 Task: Find connections with filter location Kolhāpur with filter topic #goalswith filter profile language English with filter current company RevFin with filter school West Bengal jobs and careers with filter industry Wellness and Fitness Services with filter service category Audio Engineering with filter keywords title Overseer
Action: Mouse moved to (335, 228)
Screenshot: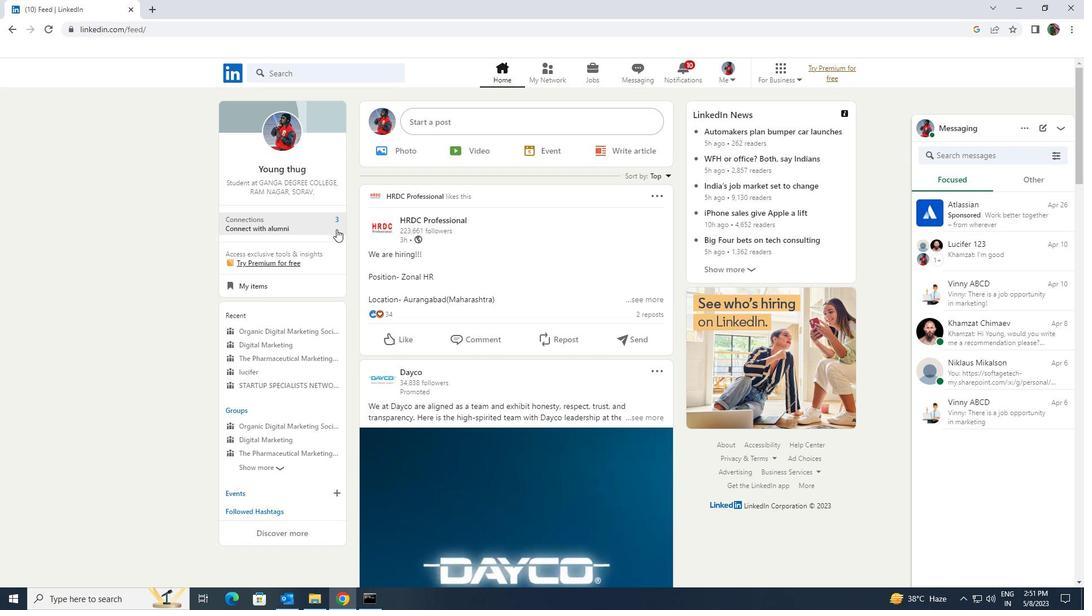 
Action: Mouse pressed left at (335, 228)
Screenshot: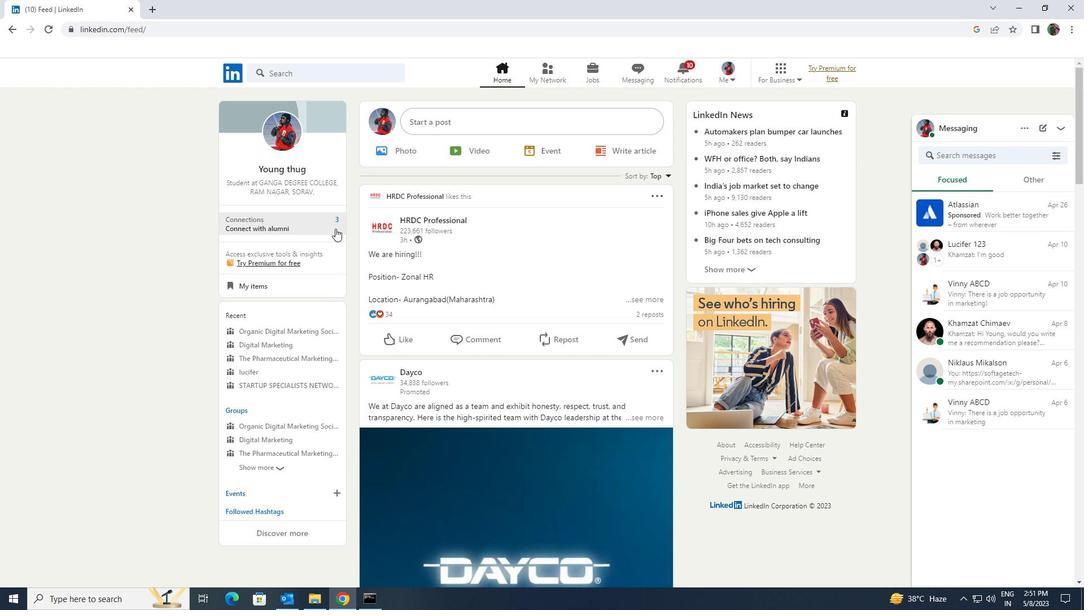 
Action: Mouse moved to (322, 139)
Screenshot: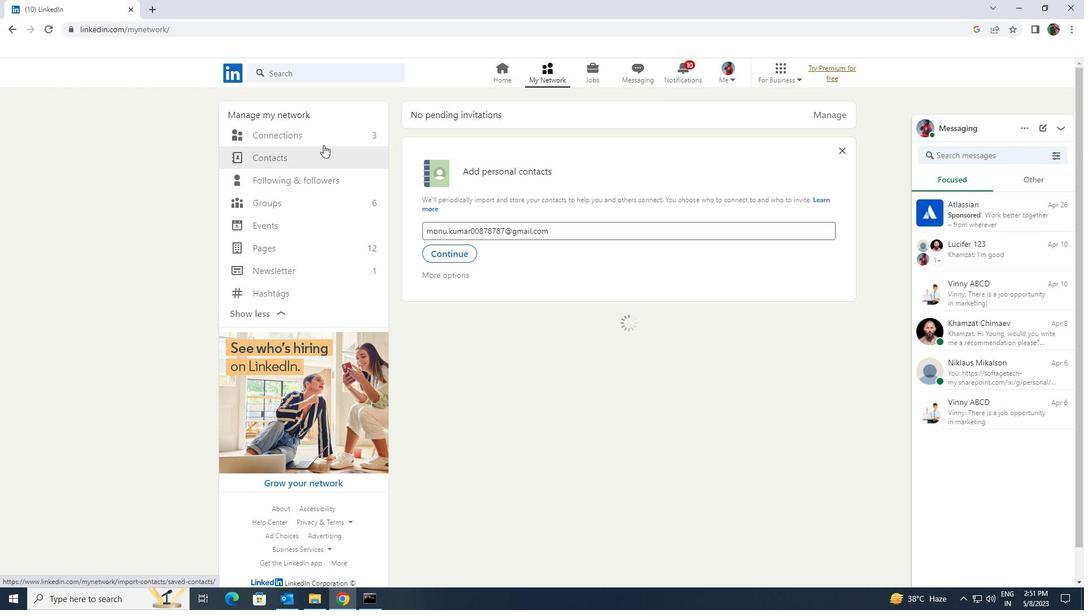 
Action: Mouse pressed left at (322, 139)
Screenshot: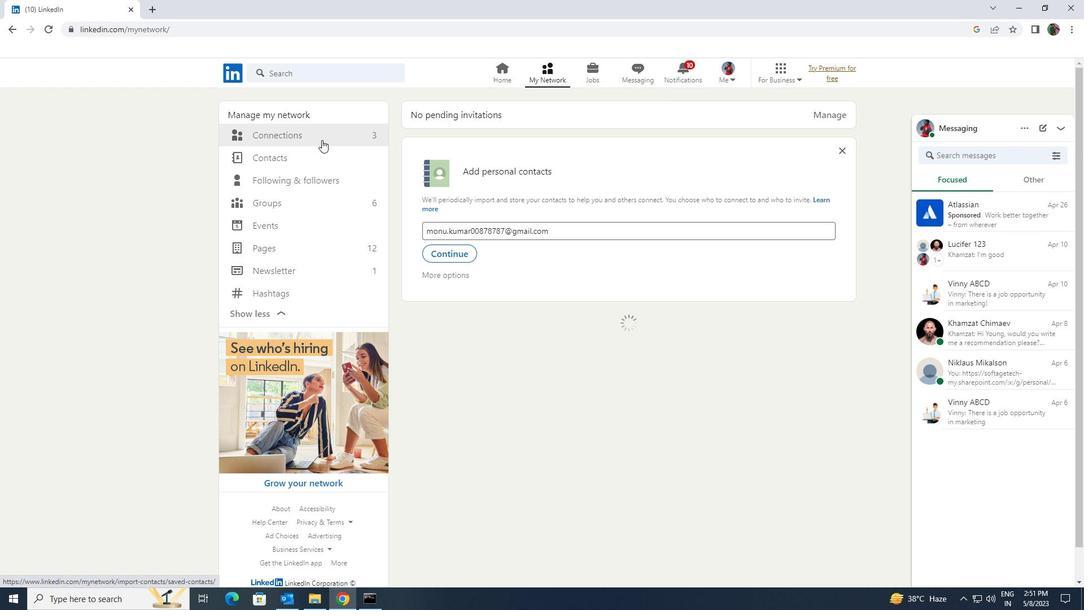 
Action: Mouse moved to (610, 138)
Screenshot: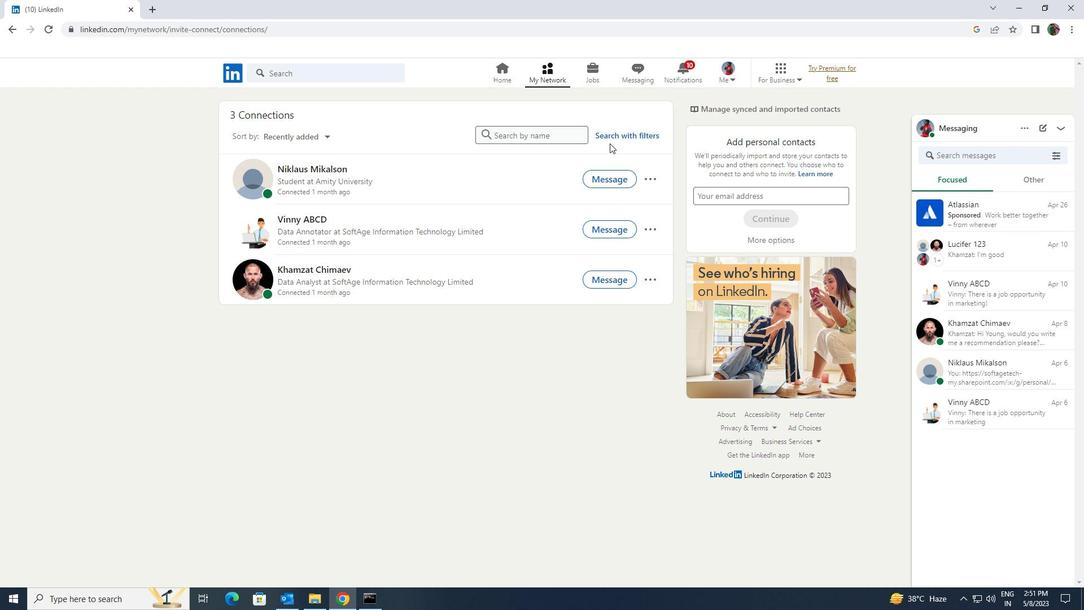 
Action: Mouse pressed left at (610, 138)
Screenshot: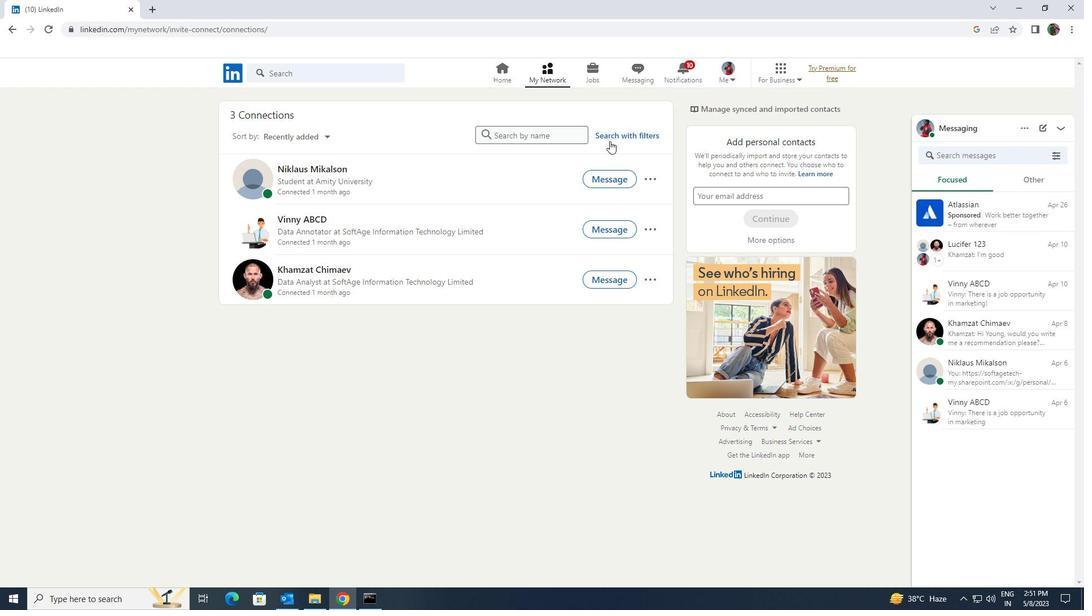 
Action: Mouse moved to (575, 107)
Screenshot: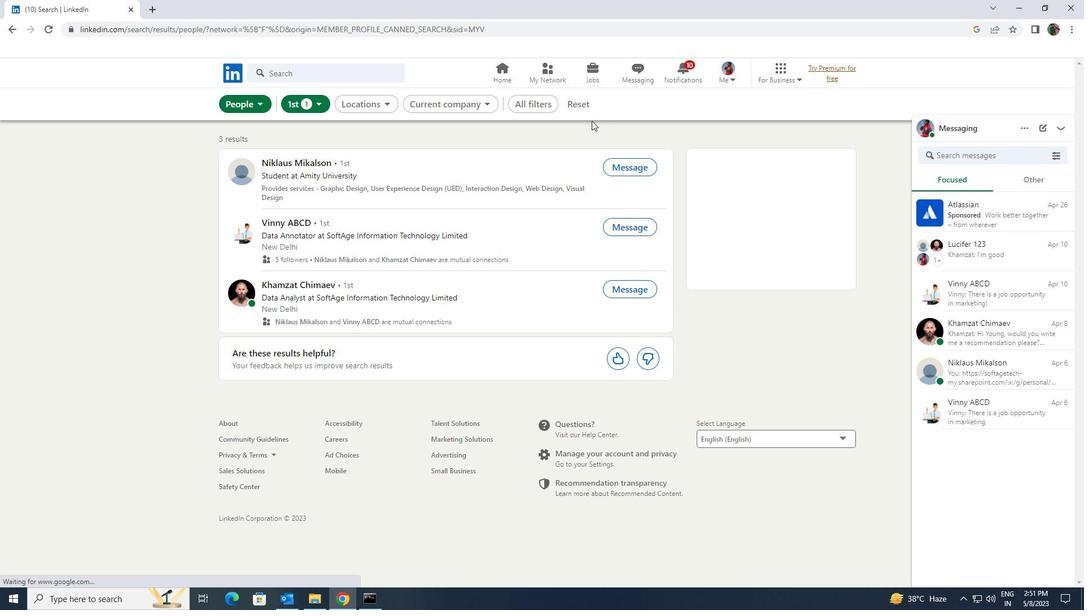 
Action: Mouse pressed left at (575, 107)
Screenshot: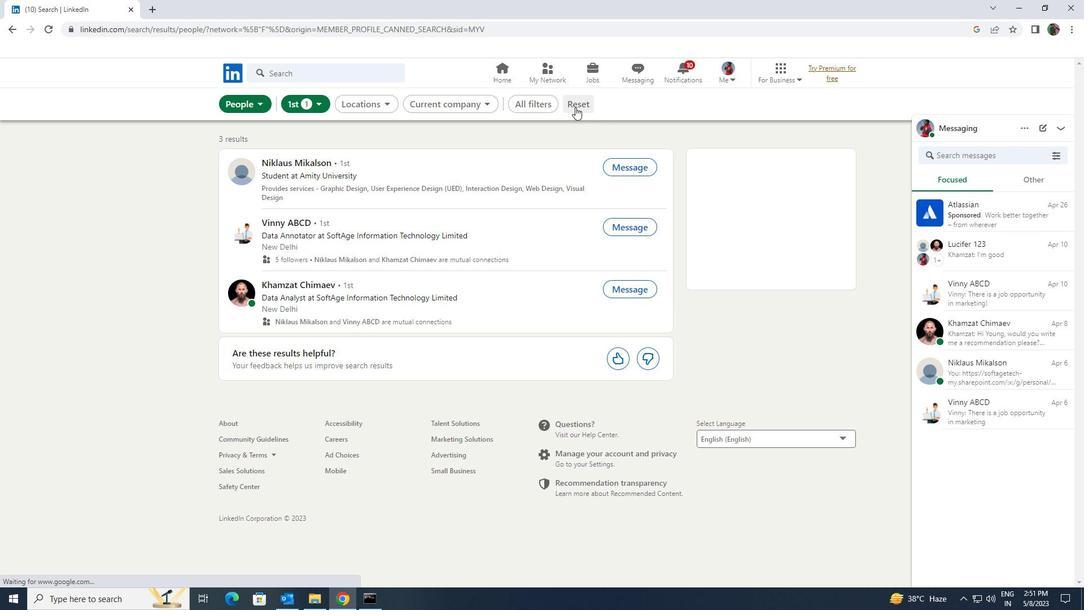 
Action: Mouse moved to (558, 106)
Screenshot: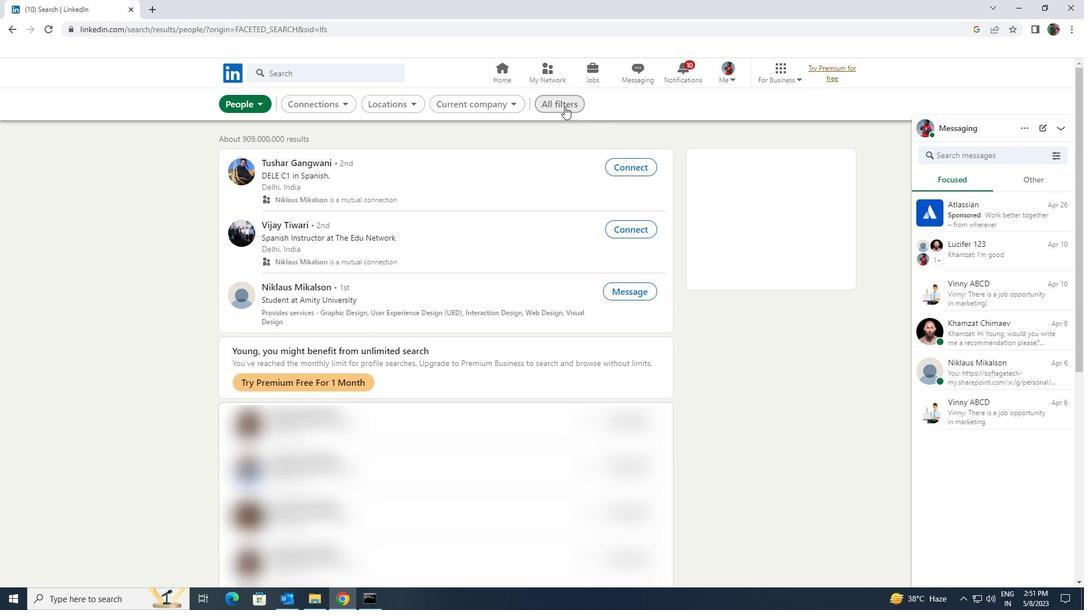 
Action: Mouse pressed left at (558, 106)
Screenshot: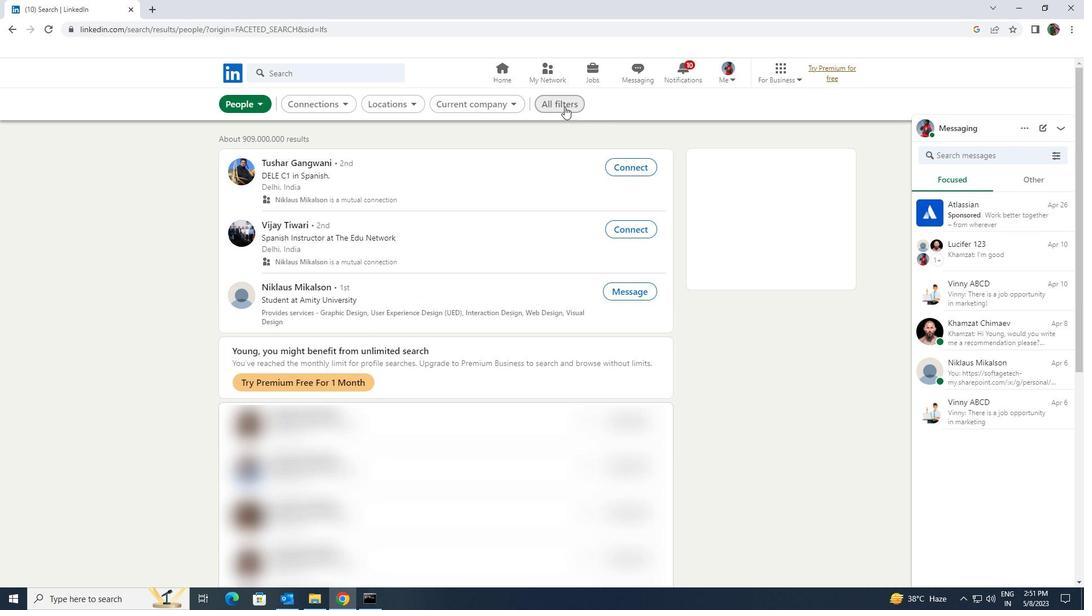 
Action: Mouse moved to (950, 444)
Screenshot: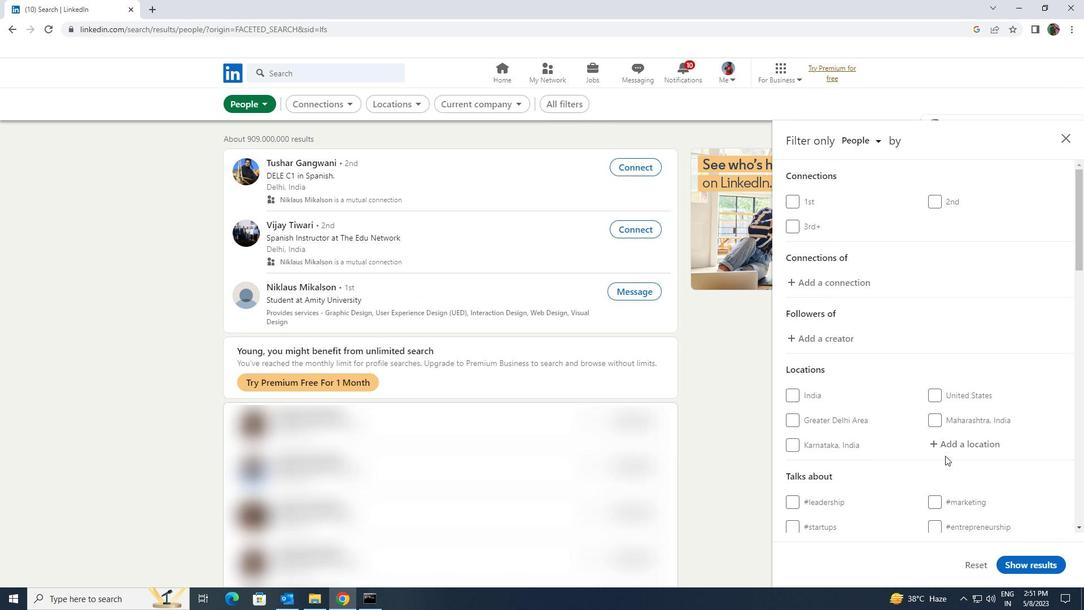 
Action: Mouse pressed left at (950, 444)
Screenshot: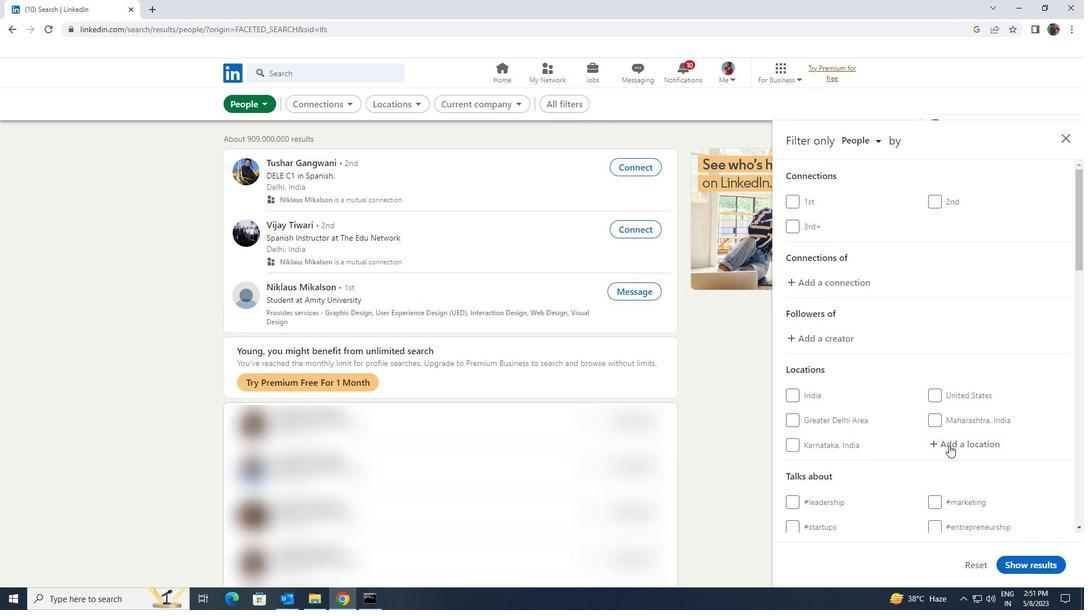 
Action: Key pressed <Key.shift>KOLHA
Screenshot: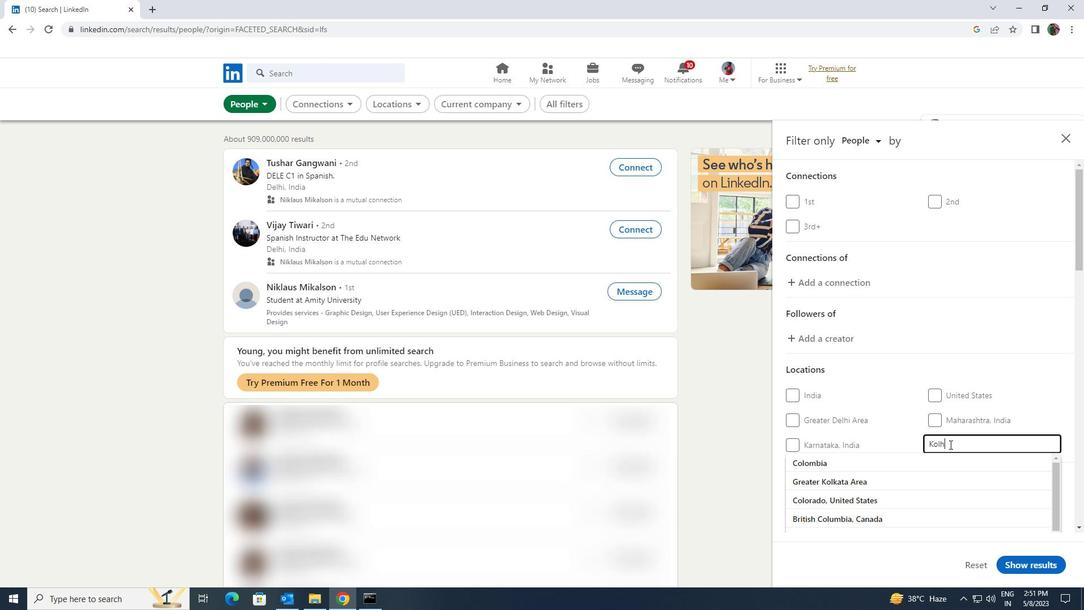 
Action: Mouse moved to (950, 462)
Screenshot: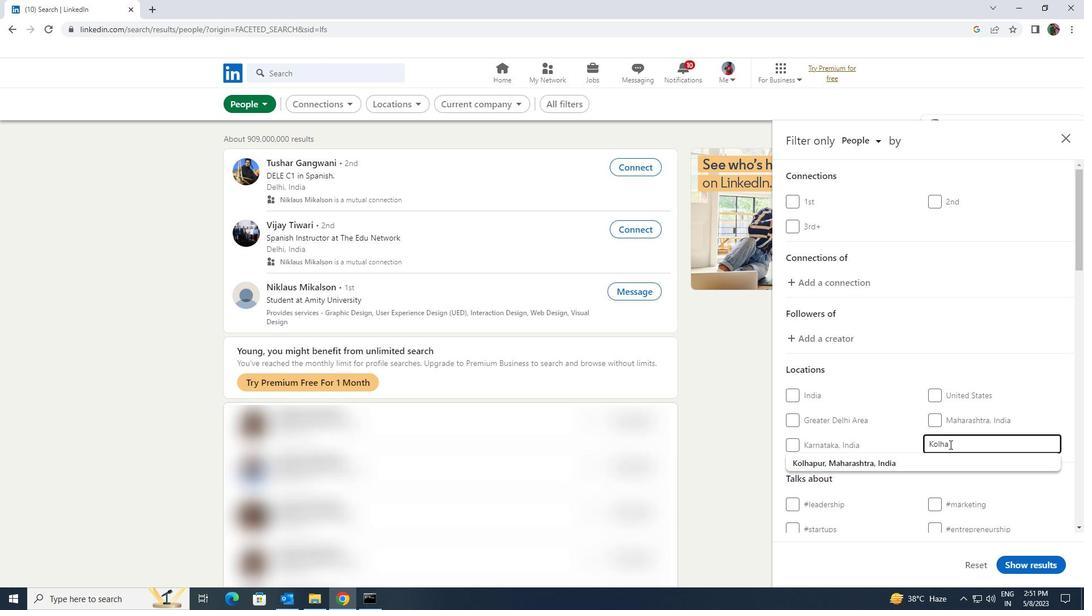 
Action: Mouse pressed left at (950, 462)
Screenshot: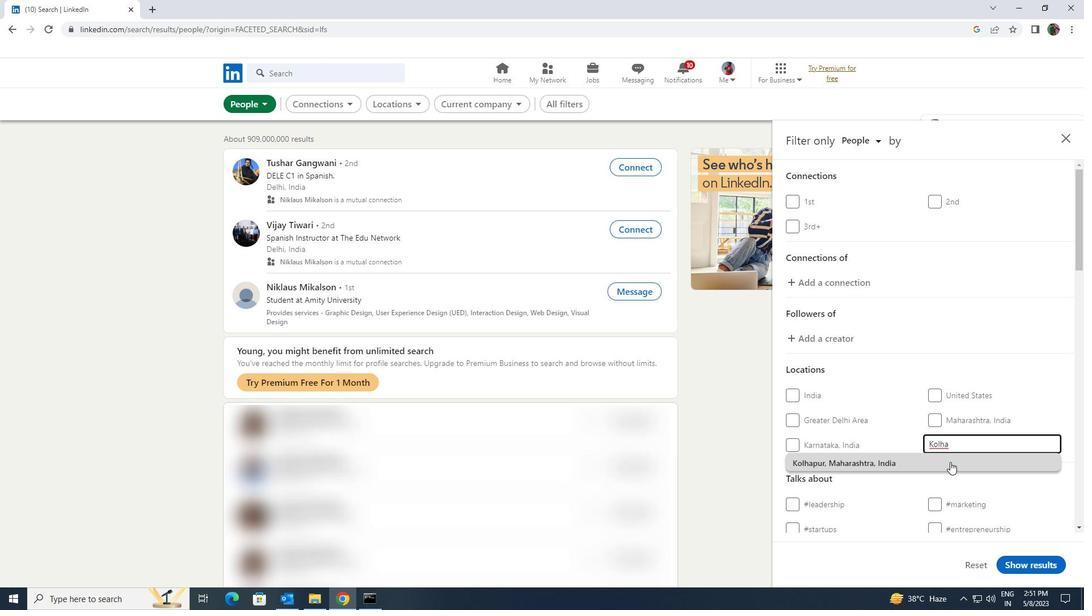 
Action: Mouse scrolled (950, 461) with delta (0, 0)
Screenshot: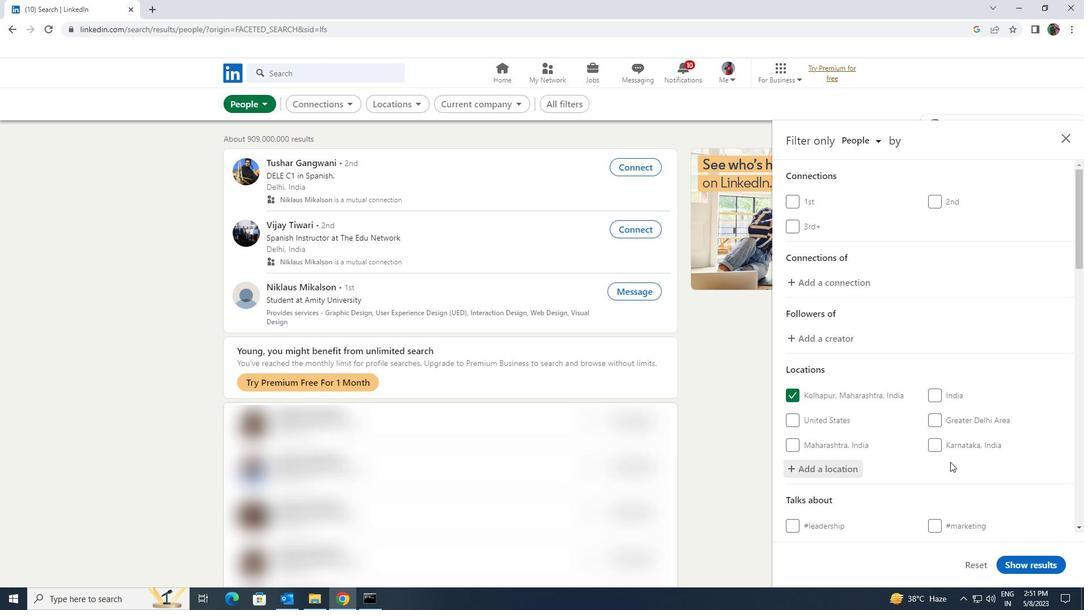 
Action: Mouse scrolled (950, 461) with delta (0, 0)
Screenshot: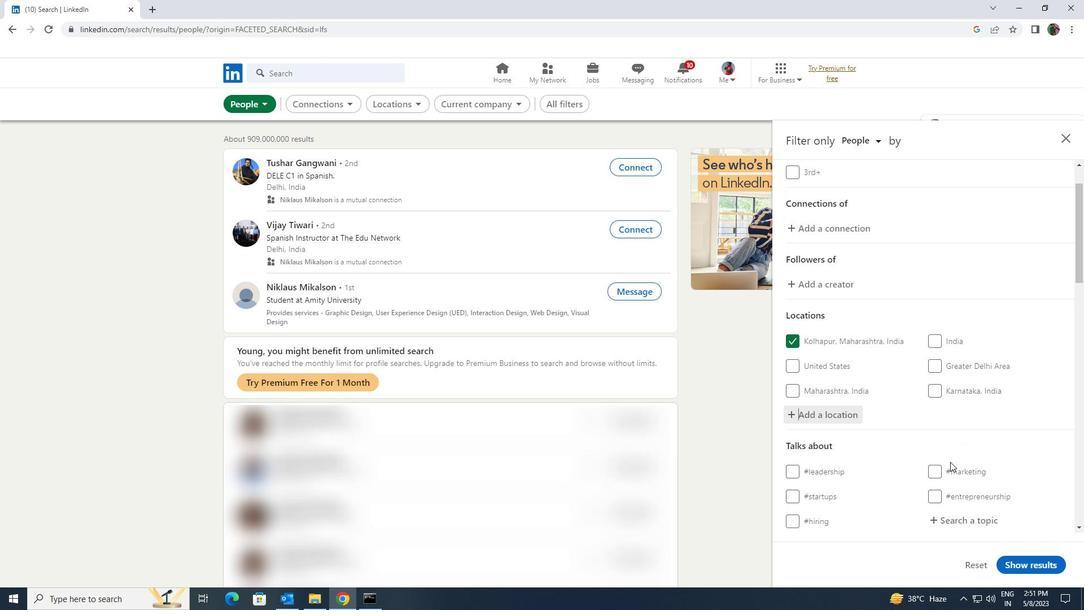 
Action: Mouse pressed left at (950, 462)
Screenshot: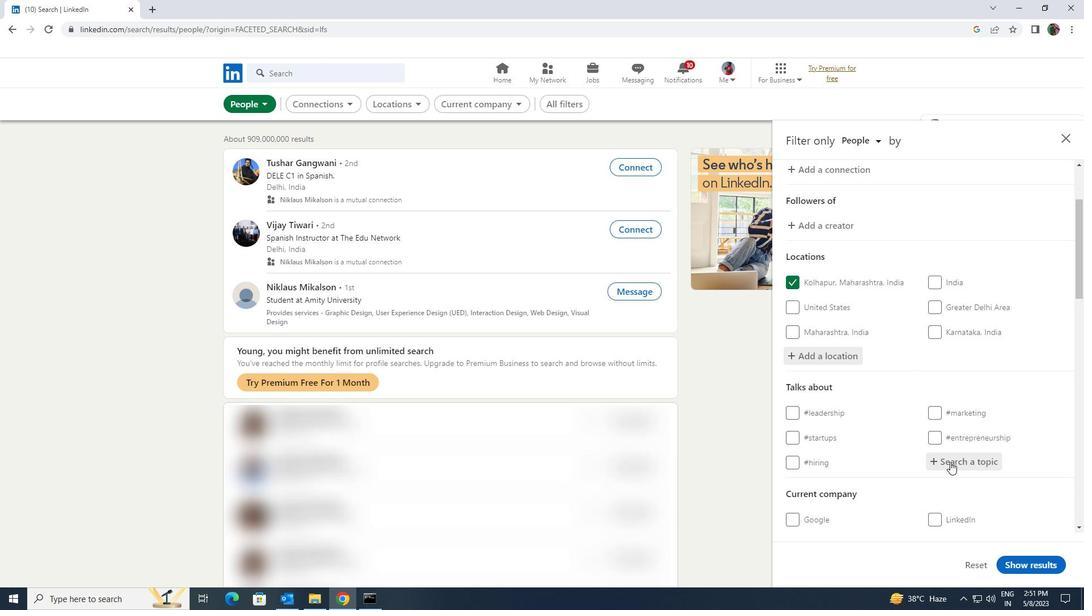 
Action: Key pressed <Key.shift>GOALS
Screenshot: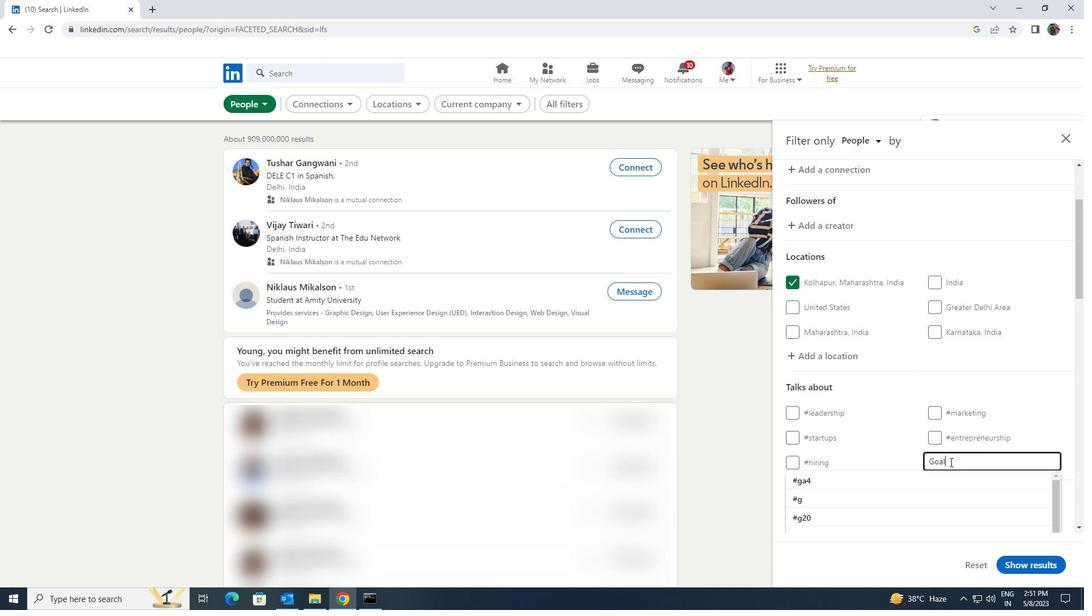 
Action: Mouse moved to (949, 474)
Screenshot: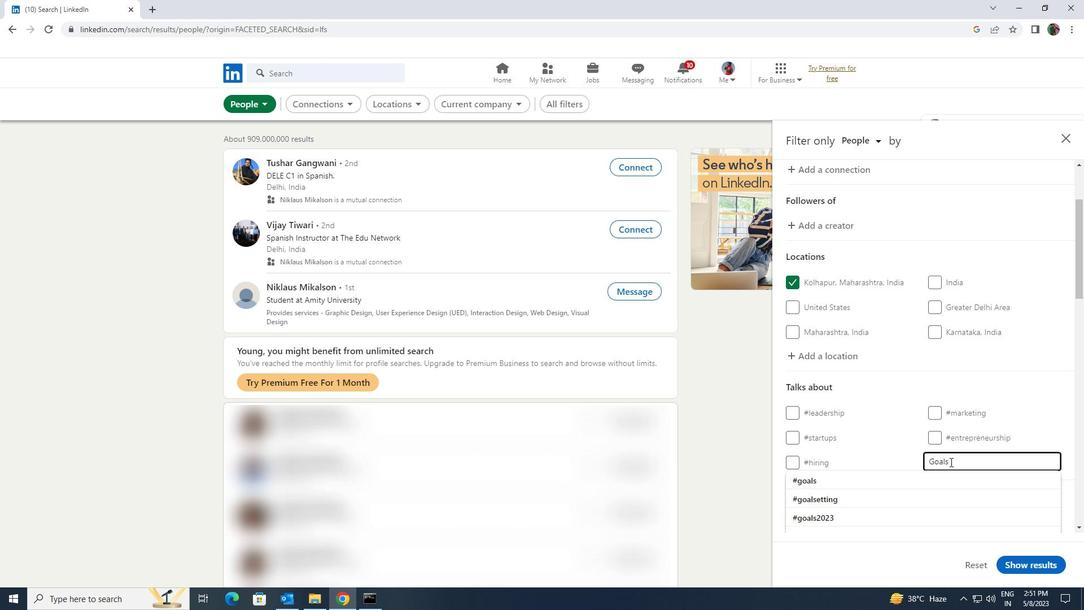 
Action: Mouse pressed left at (949, 474)
Screenshot: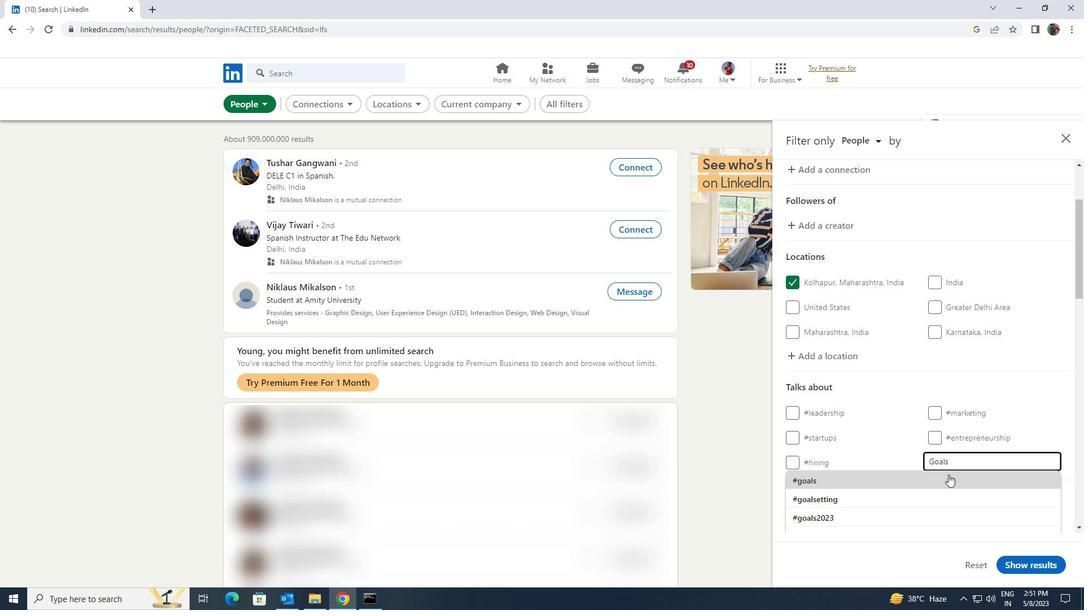 
Action: Mouse scrolled (949, 474) with delta (0, 0)
Screenshot: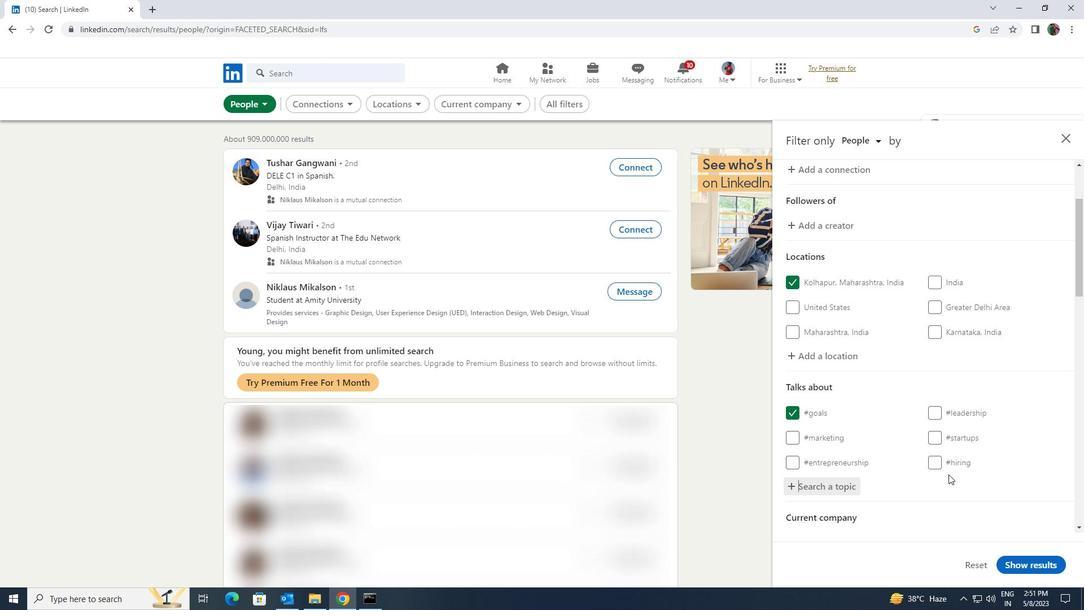 
Action: Mouse scrolled (949, 474) with delta (0, 0)
Screenshot: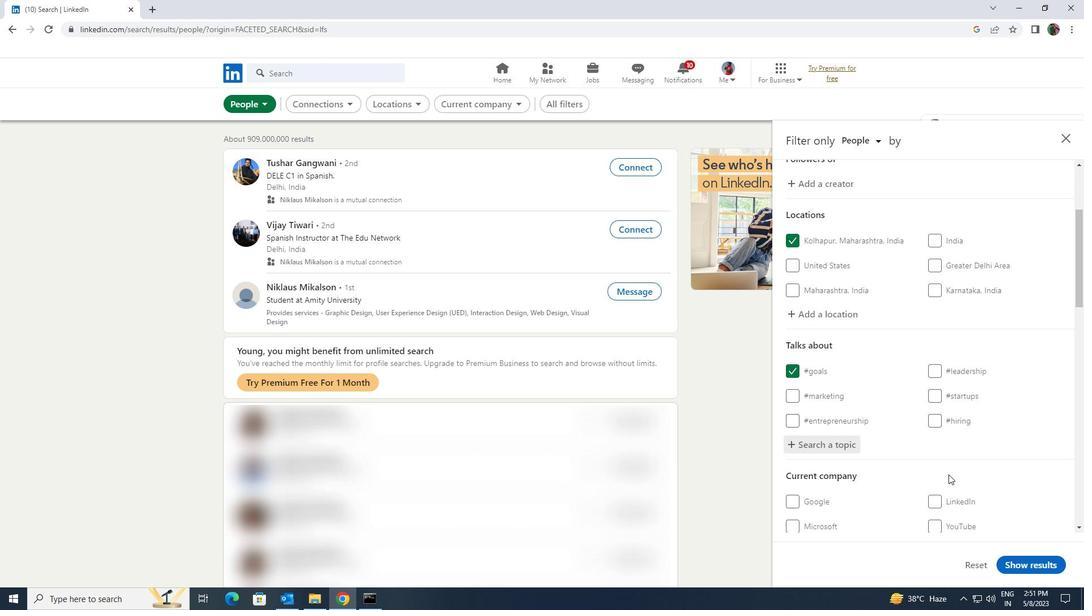 
Action: Mouse scrolled (949, 474) with delta (0, 0)
Screenshot: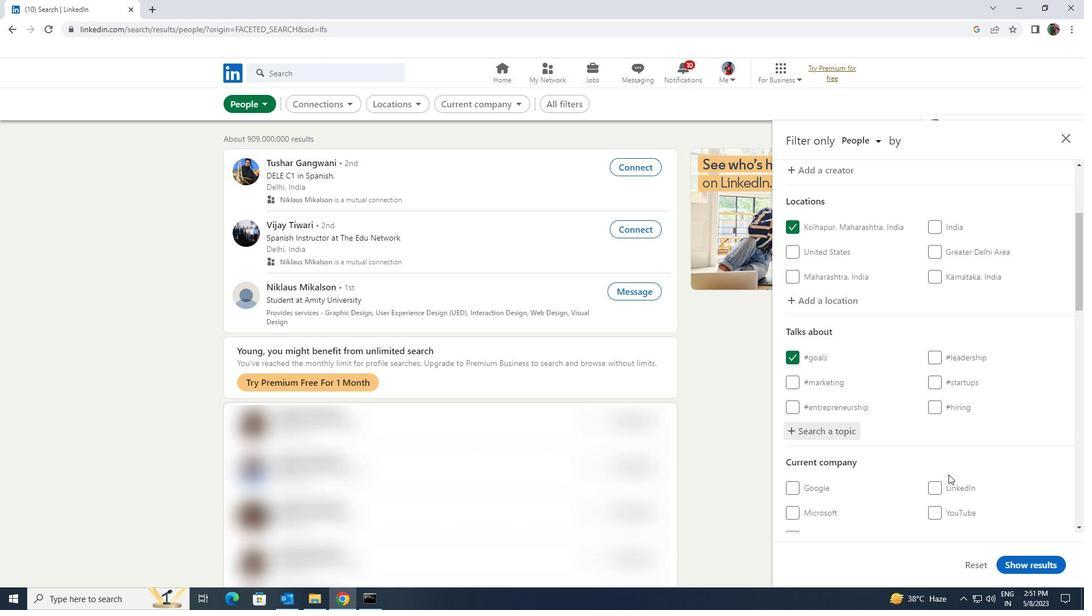
Action: Mouse scrolled (949, 474) with delta (0, 0)
Screenshot: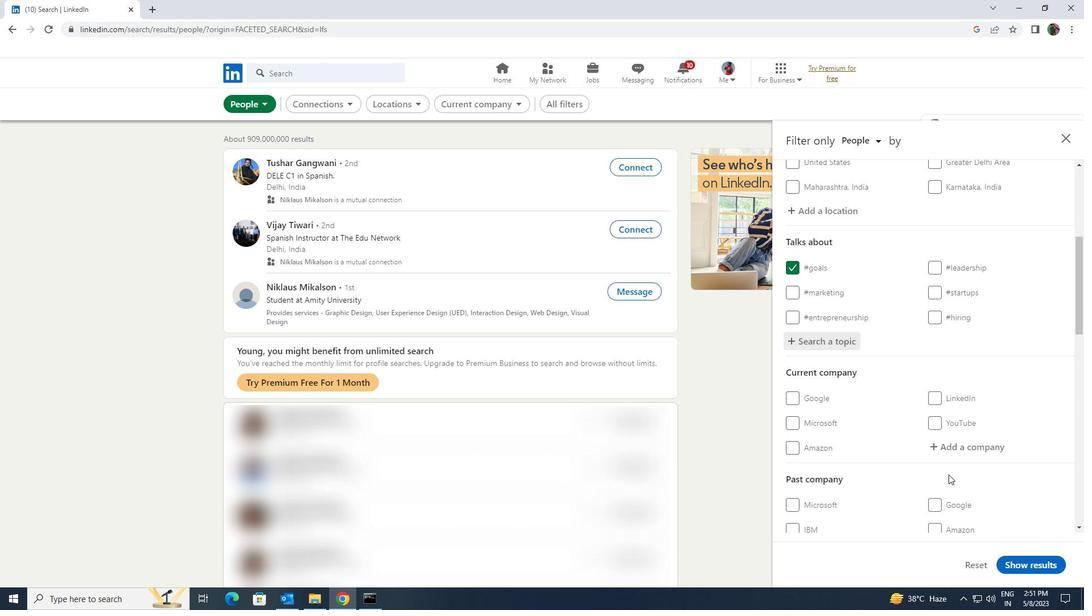 
Action: Mouse scrolled (949, 474) with delta (0, 0)
Screenshot: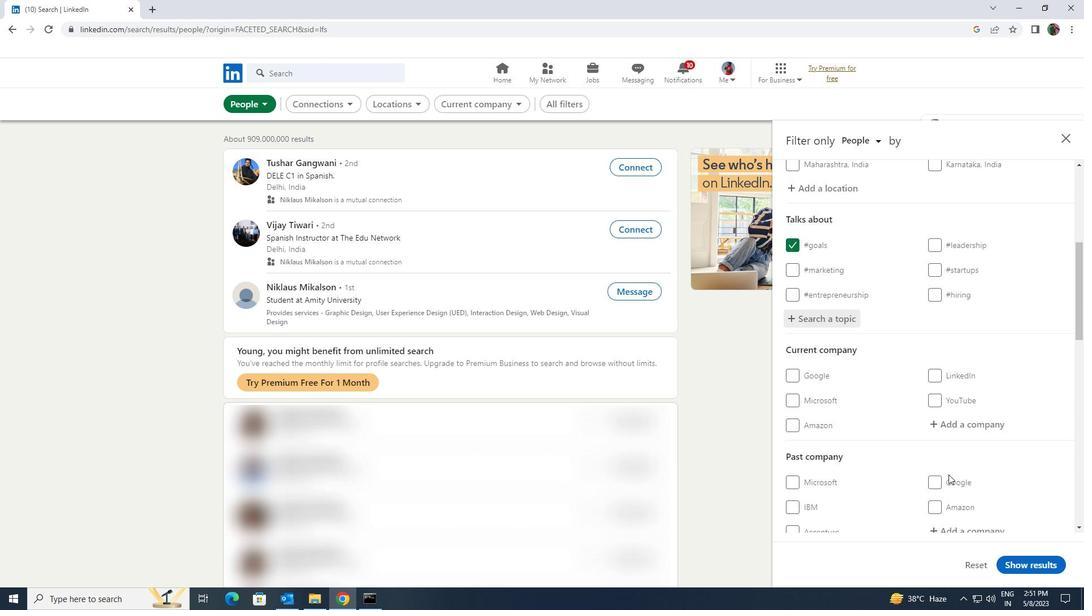 
Action: Mouse scrolled (949, 474) with delta (0, 0)
Screenshot: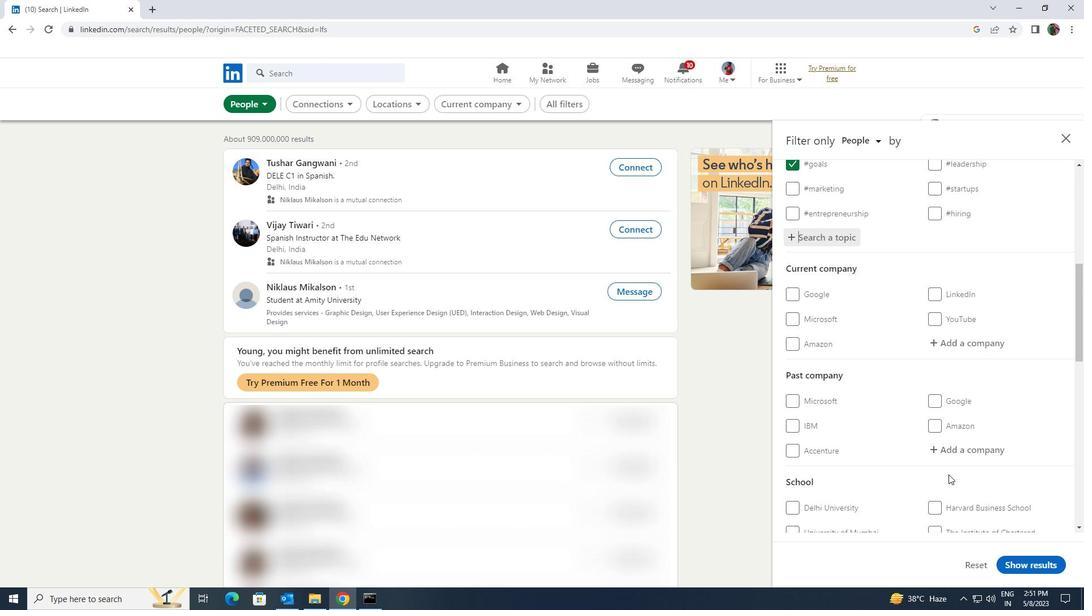
Action: Mouse scrolled (949, 474) with delta (0, 0)
Screenshot: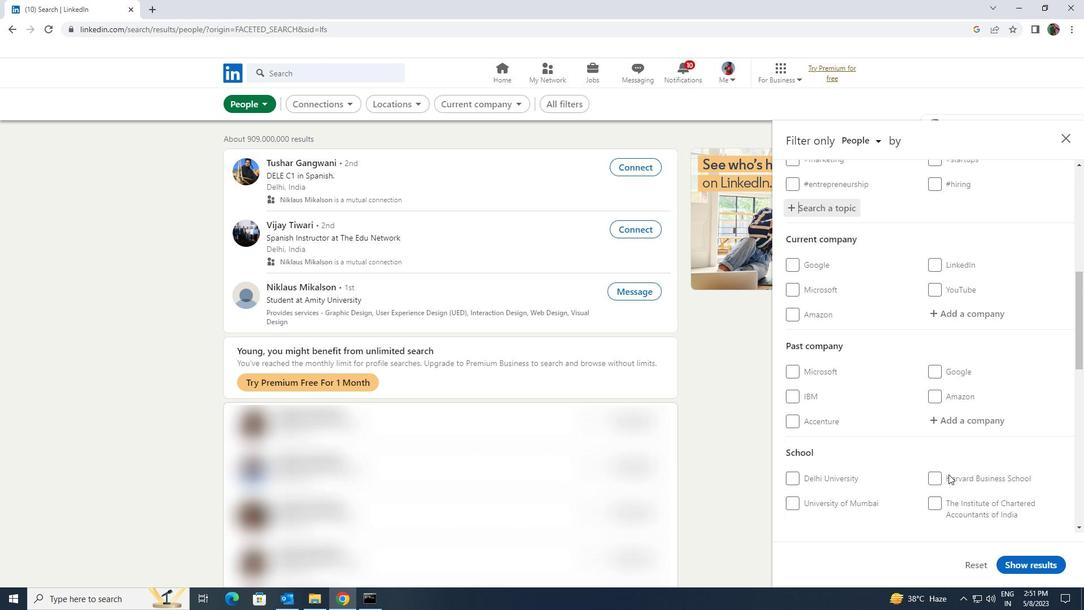 
Action: Mouse scrolled (949, 474) with delta (0, 0)
Screenshot: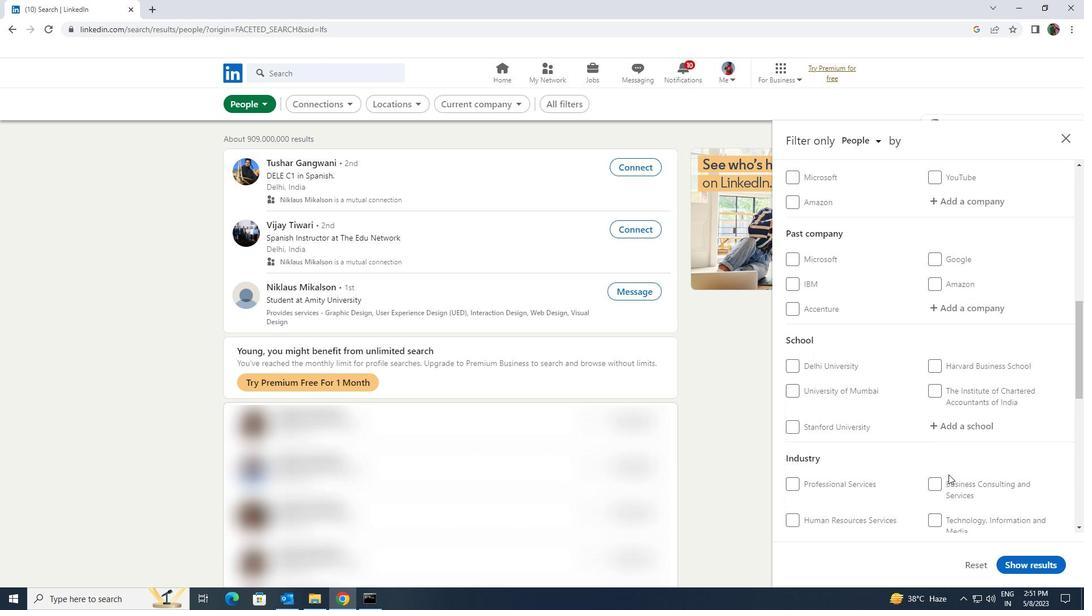 
Action: Mouse scrolled (949, 474) with delta (0, 0)
Screenshot: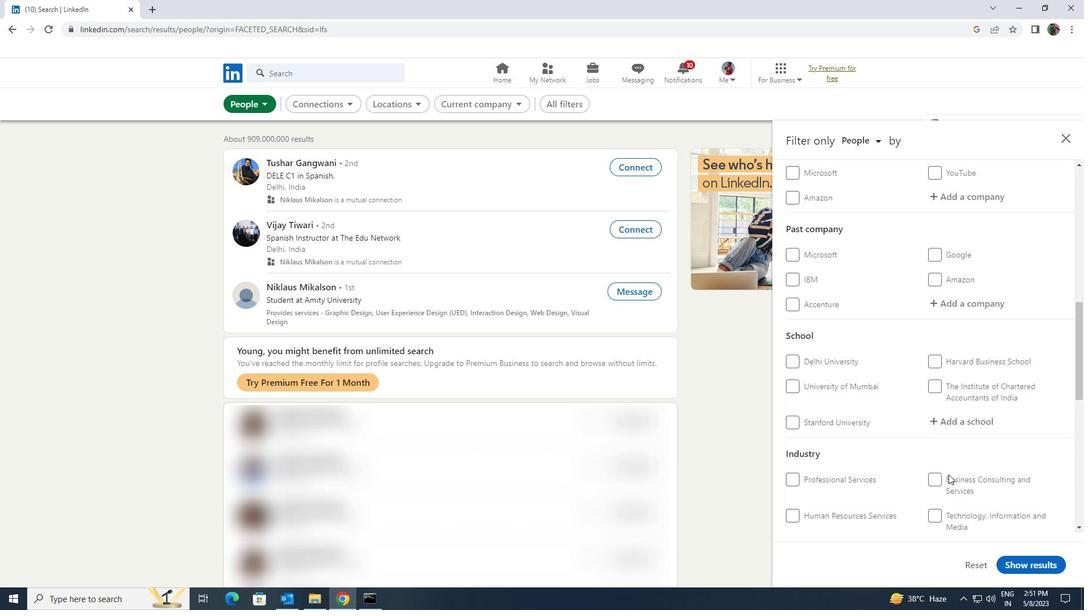 
Action: Mouse scrolled (949, 474) with delta (0, 0)
Screenshot: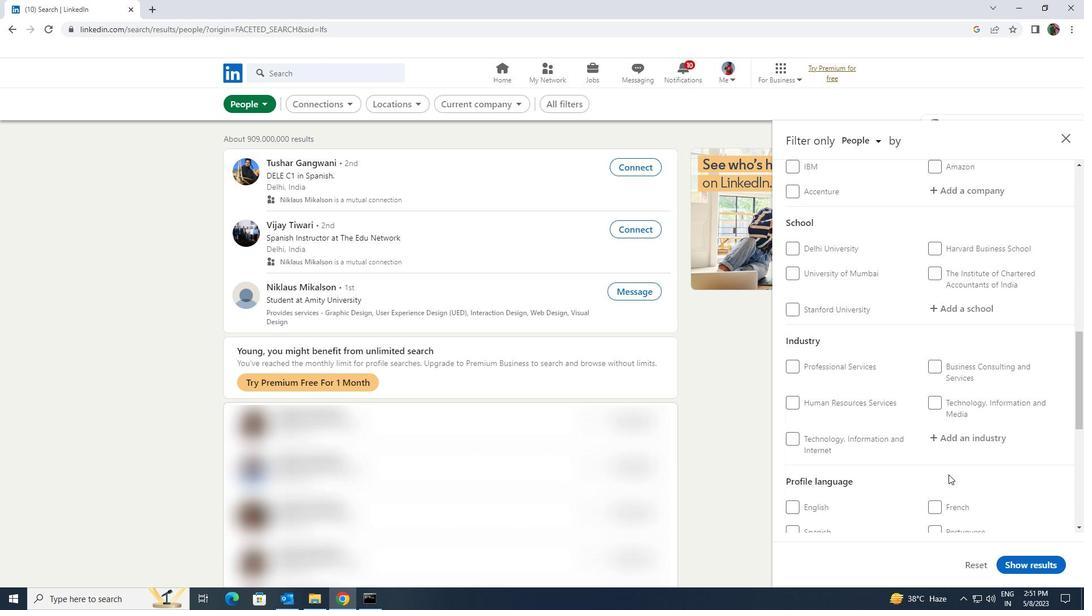 
Action: Mouse moved to (798, 451)
Screenshot: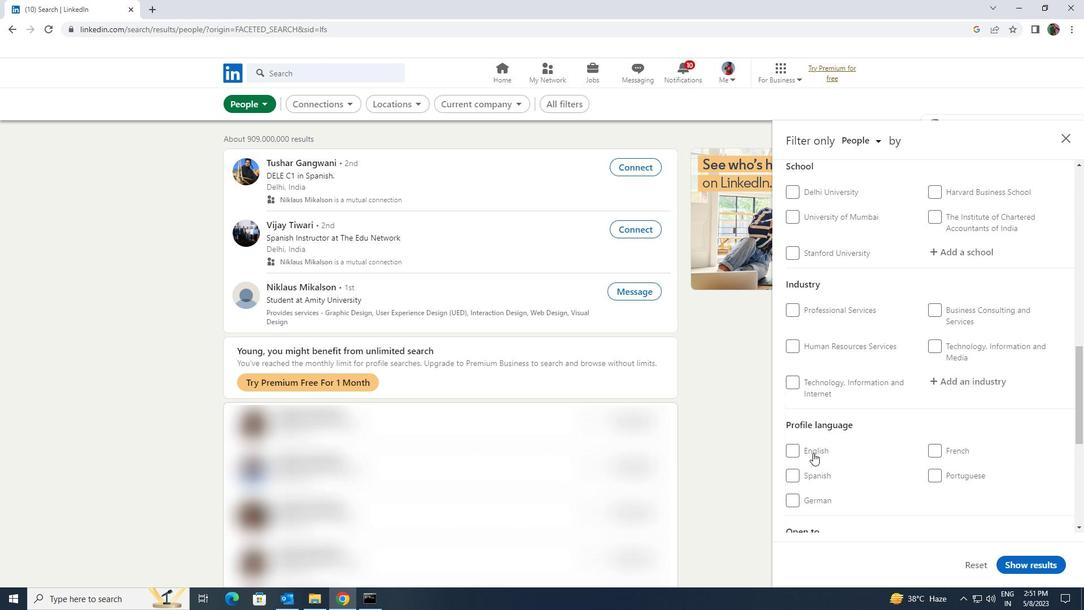 
Action: Mouse pressed left at (798, 451)
Screenshot: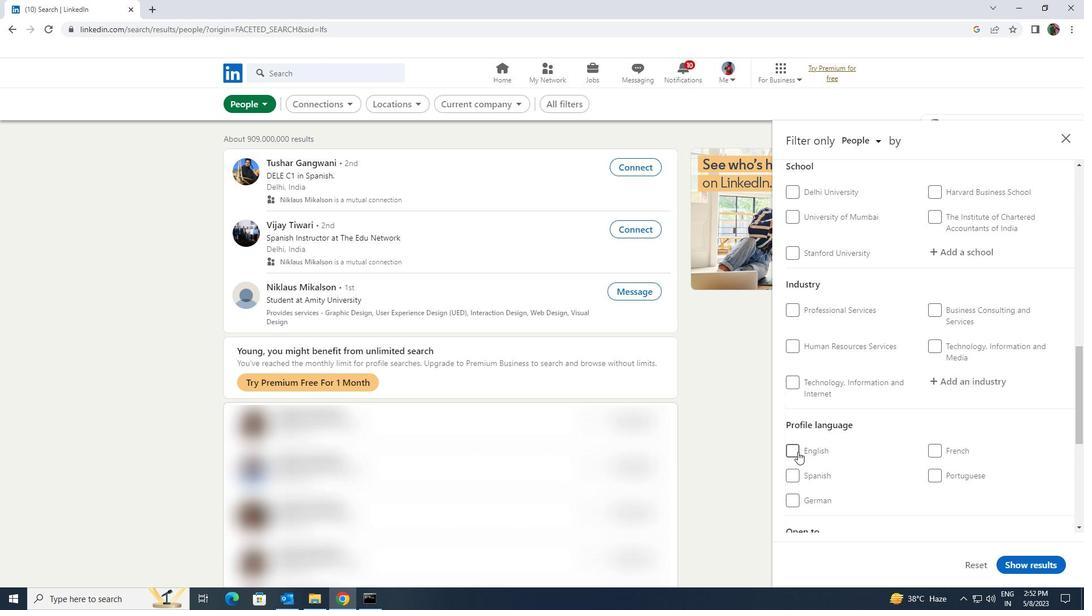
Action: Mouse moved to (857, 476)
Screenshot: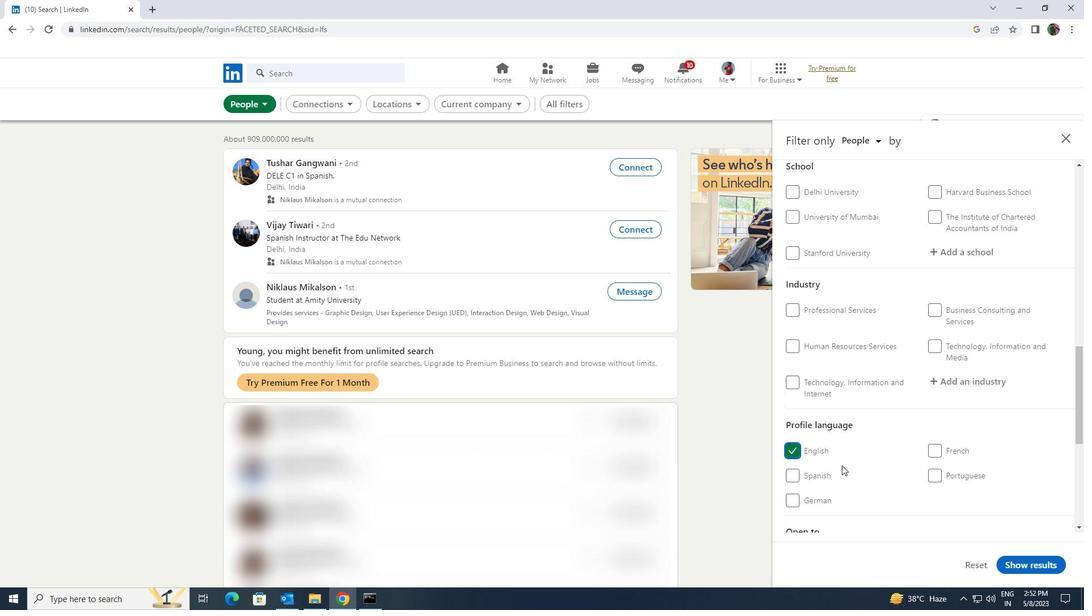 
Action: Mouse scrolled (857, 476) with delta (0, 0)
Screenshot: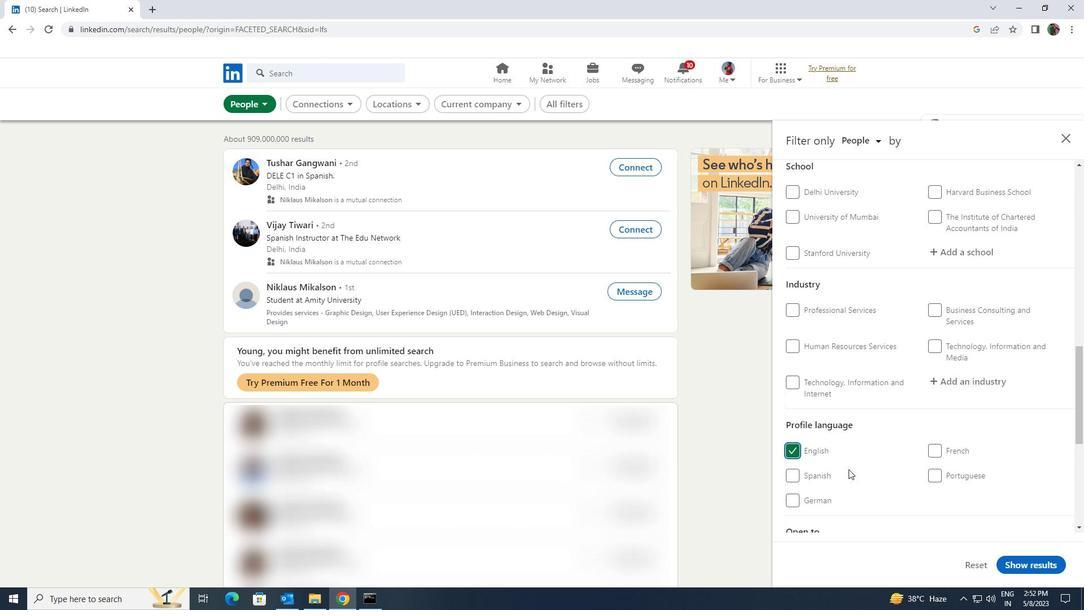 
Action: Mouse scrolled (857, 476) with delta (0, 0)
Screenshot: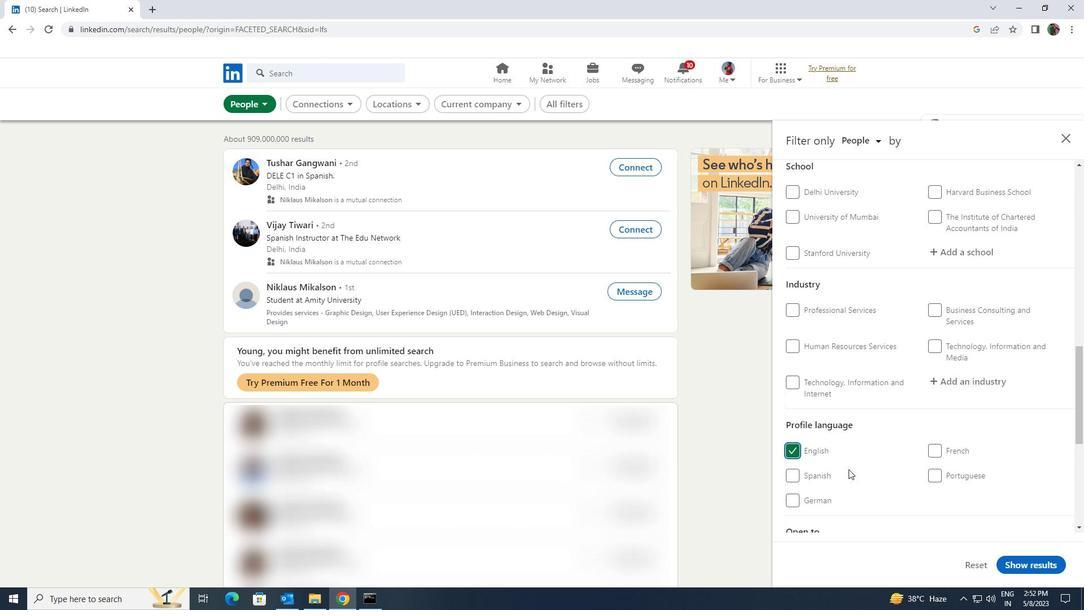 
Action: Mouse scrolled (857, 476) with delta (0, 0)
Screenshot: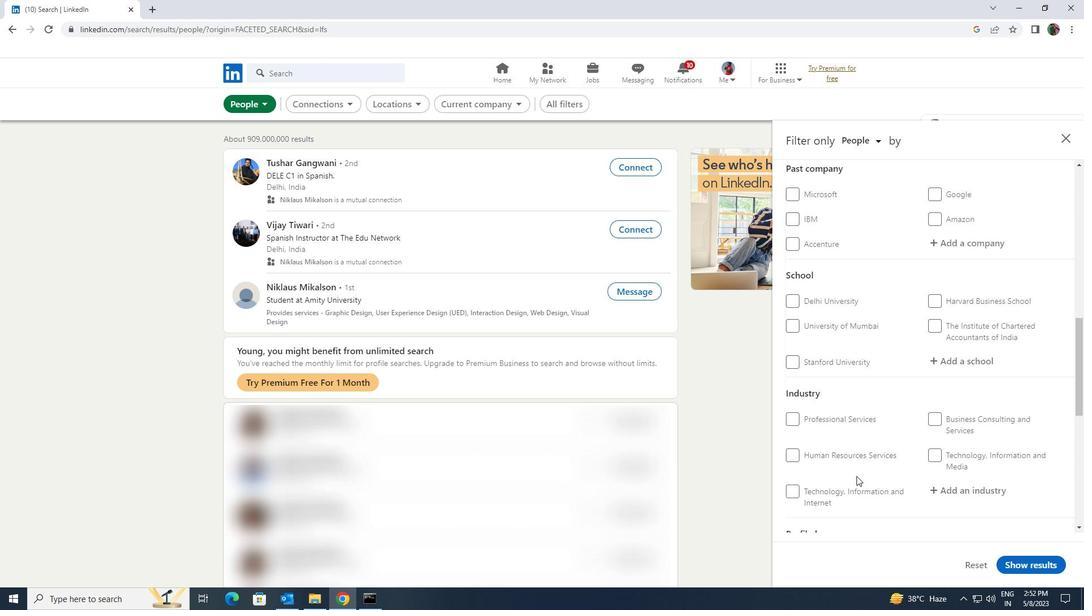 
Action: Mouse scrolled (857, 476) with delta (0, 0)
Screenshot: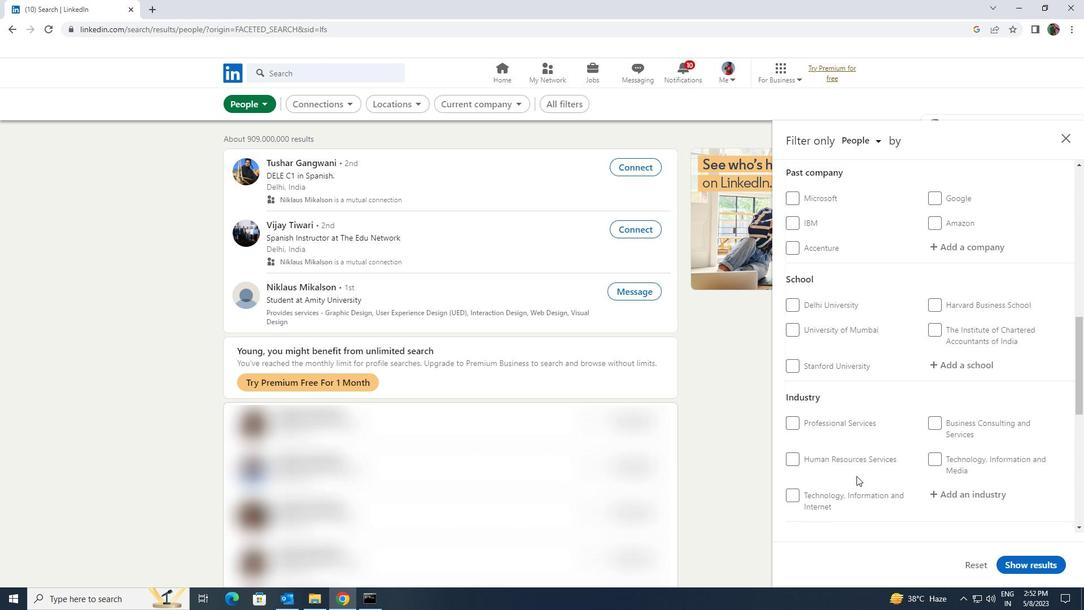 
Action: Mouse scrolled (857, 476) with delta (0, 0)
Screenshot: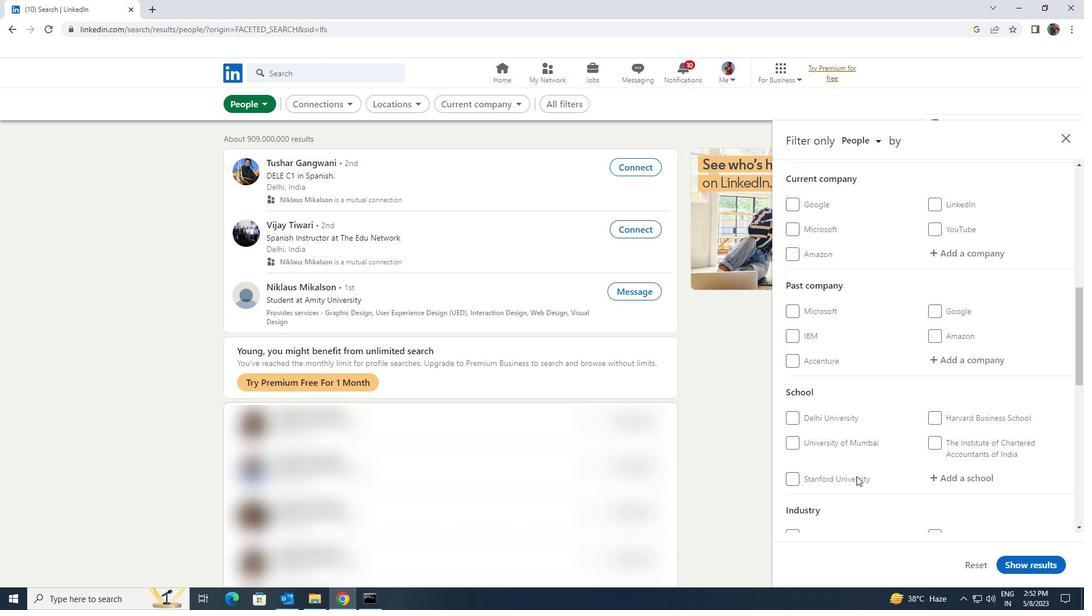 
Action: Mouse scrolled (857, 476) with delta (0, 0)
Screenshot: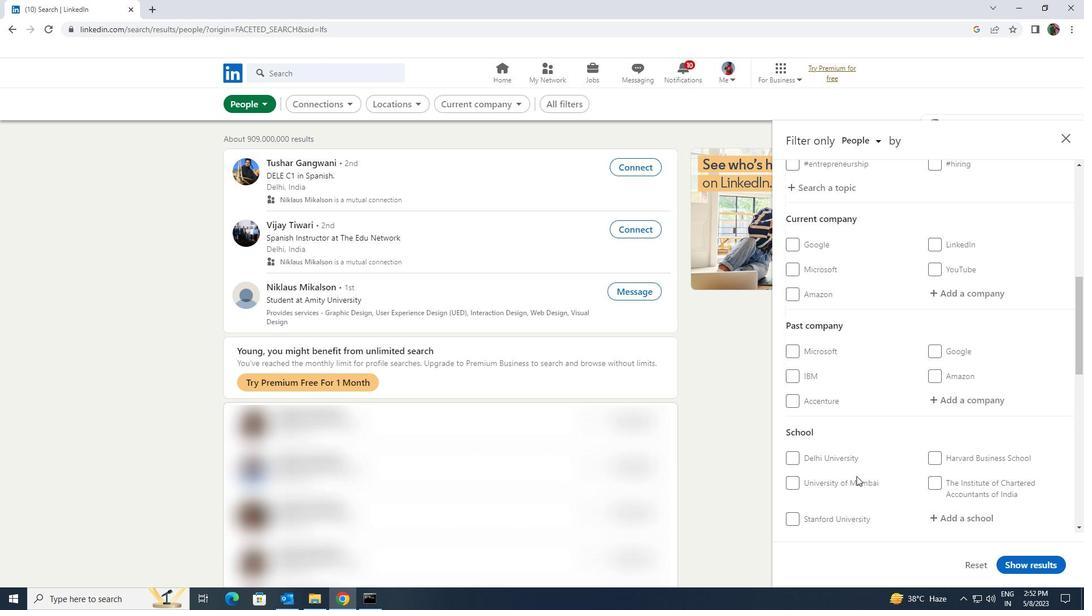 
Action: Mouse scrolled (857, 476) with delta (0, 0)
Screenshot: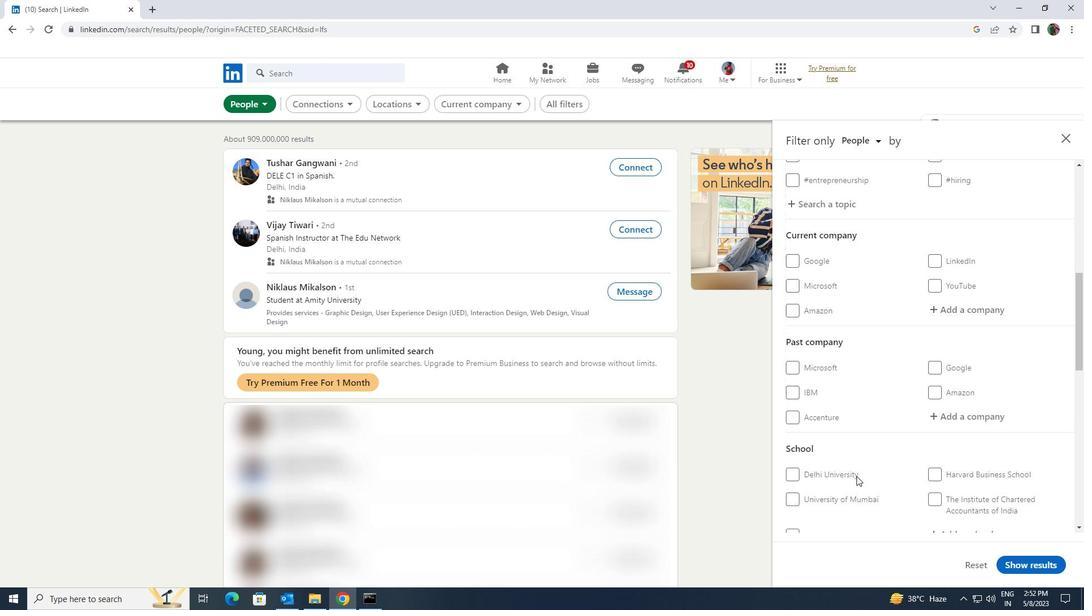 
Action: Mouse moved to (945, 425)
Screenshot: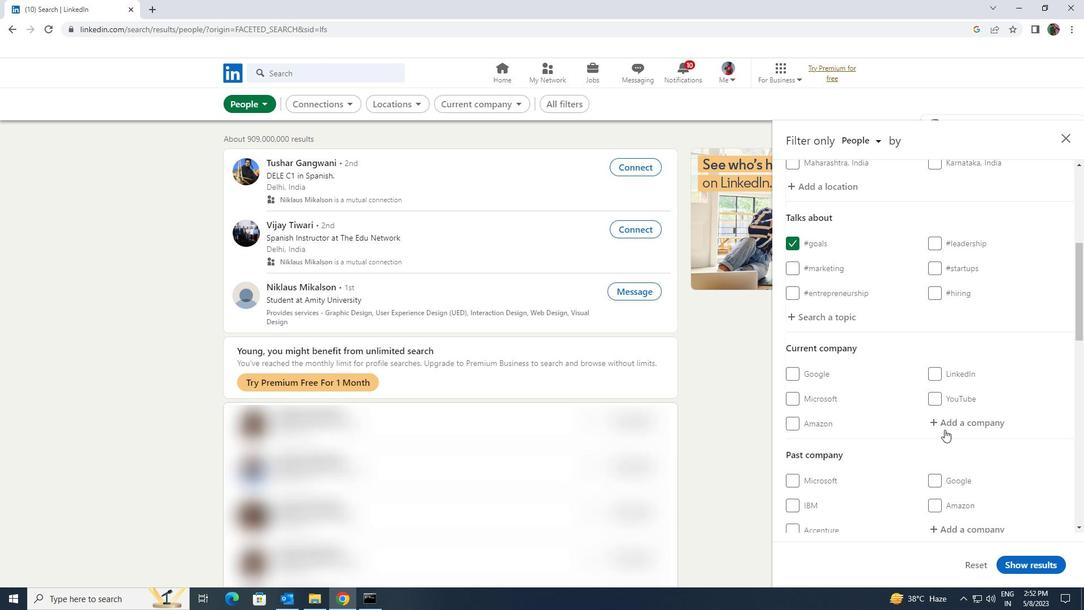 
Action: Mouse pressed left at (945, 425)
Screenshot: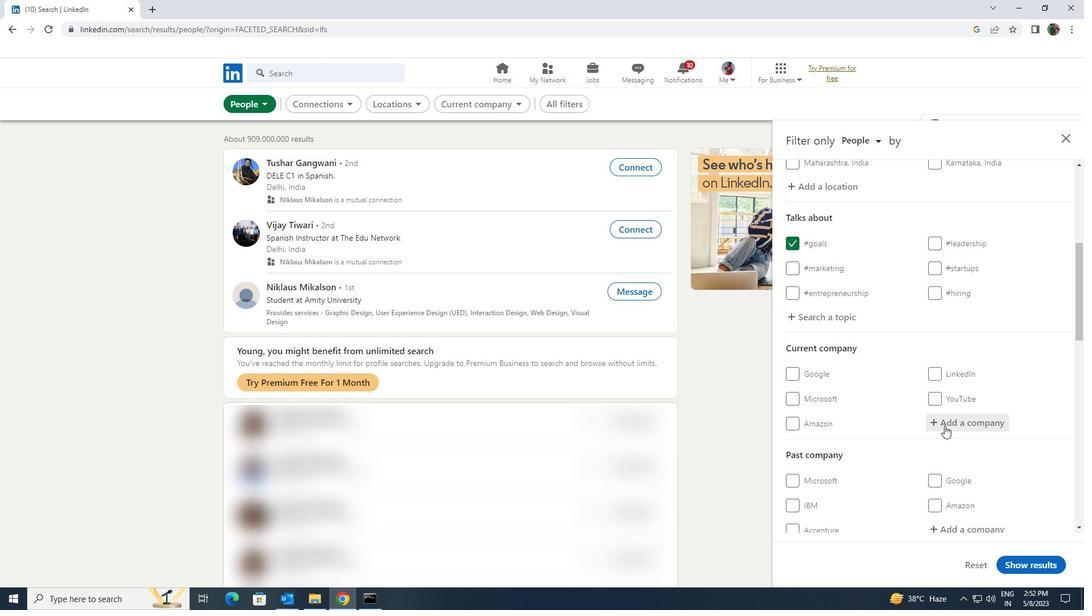 
Action: Key pressed <Key.shift><Key.shift><Key.shift><Key.shift>REC<Key.shift>FIN
Screenshot: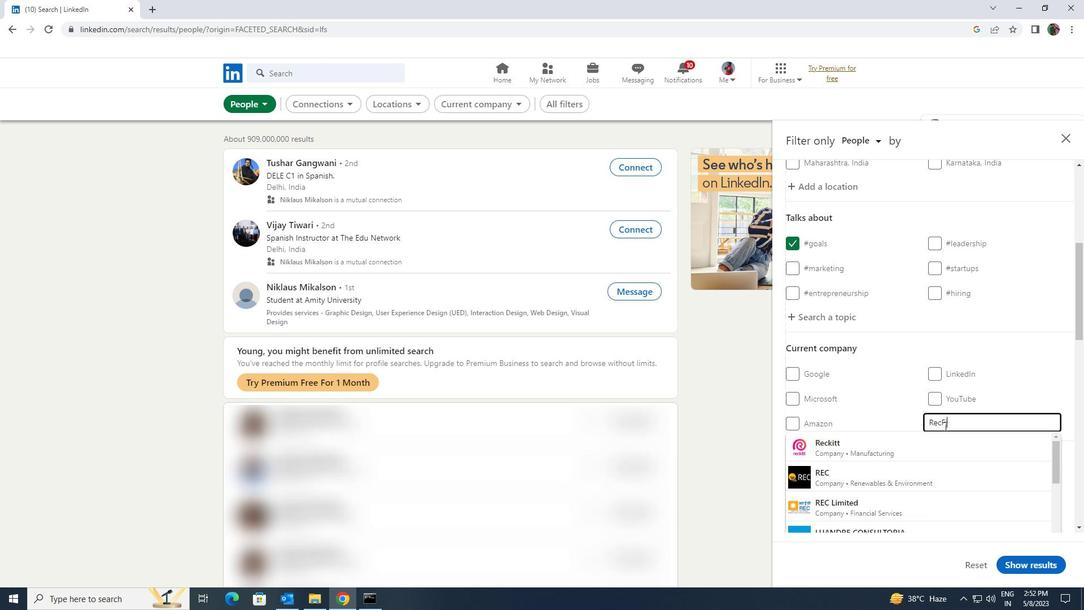 
Action: Mouse moved to (945, 433)
Screenshot: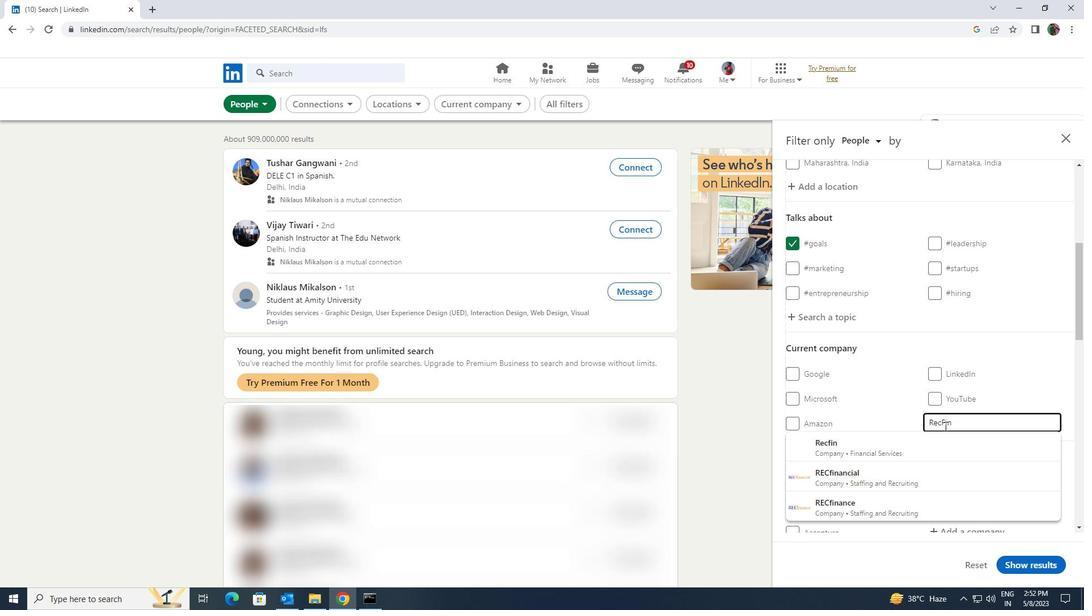
Action: Mouse pressed left at (945, 433)
Screenshot: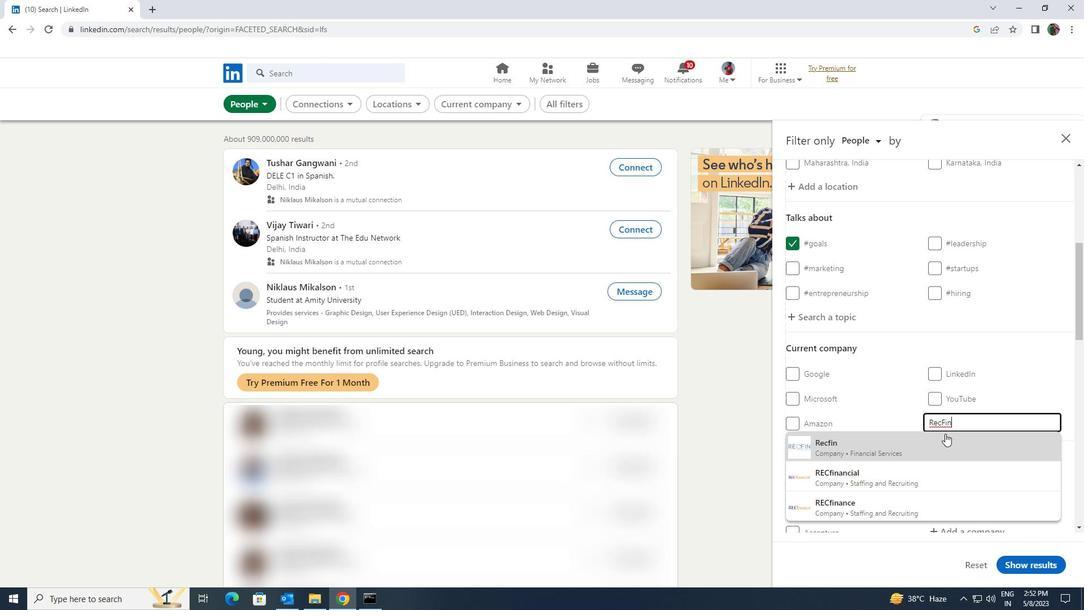 
Action: Mouse scrolled (945, 433) with delta (0, 0)
Screenshot: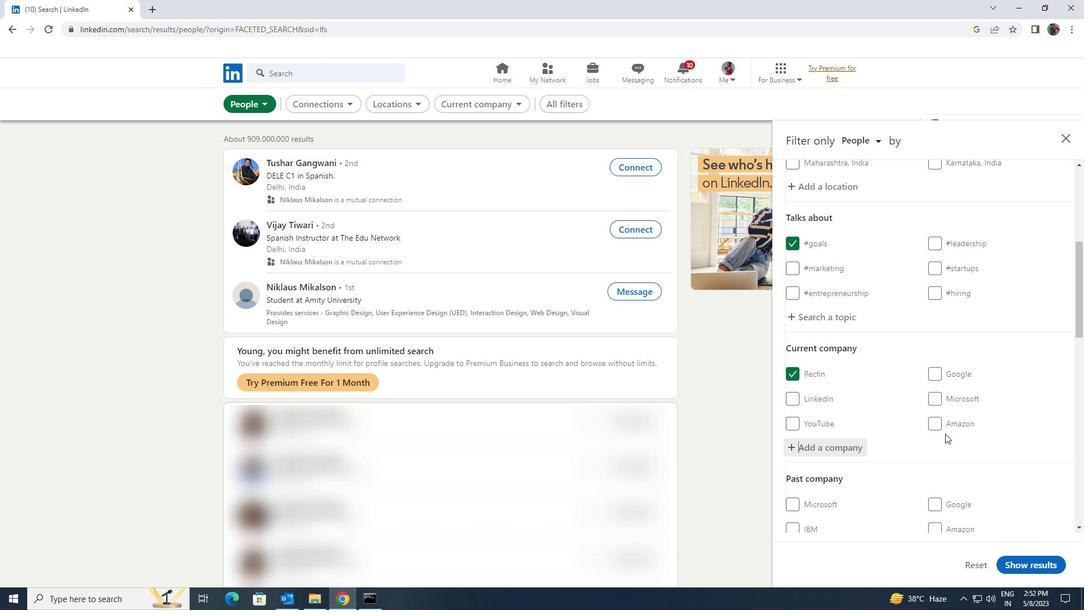 
Action: Mouse scrolled (945, 433) with delta (0, 0)
Screenshot: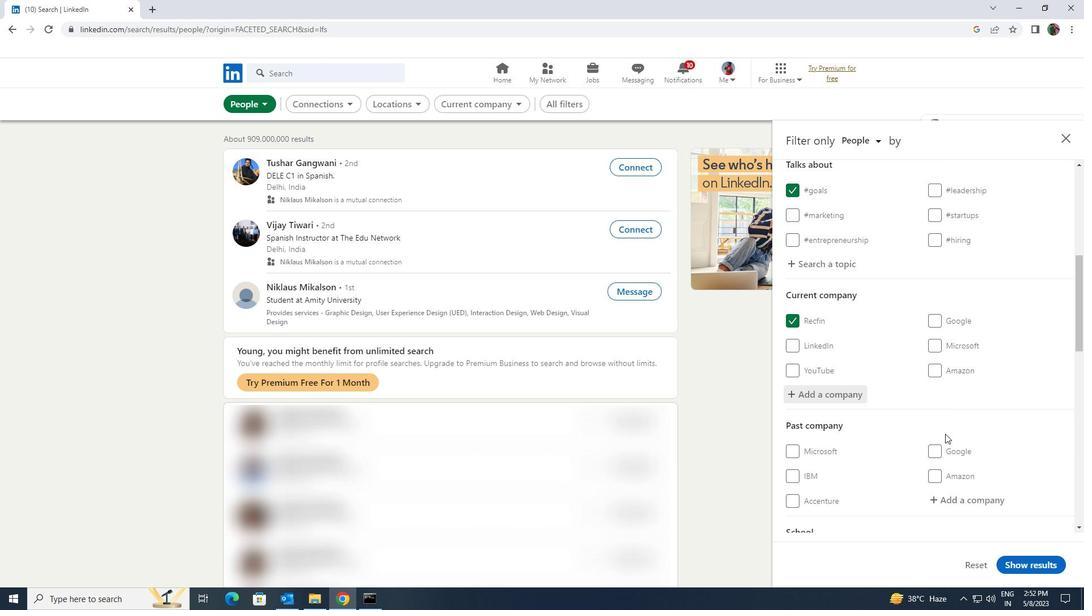 
Action: Mouse scrolled (945, 433) with delta (0, 0)
Screenshot: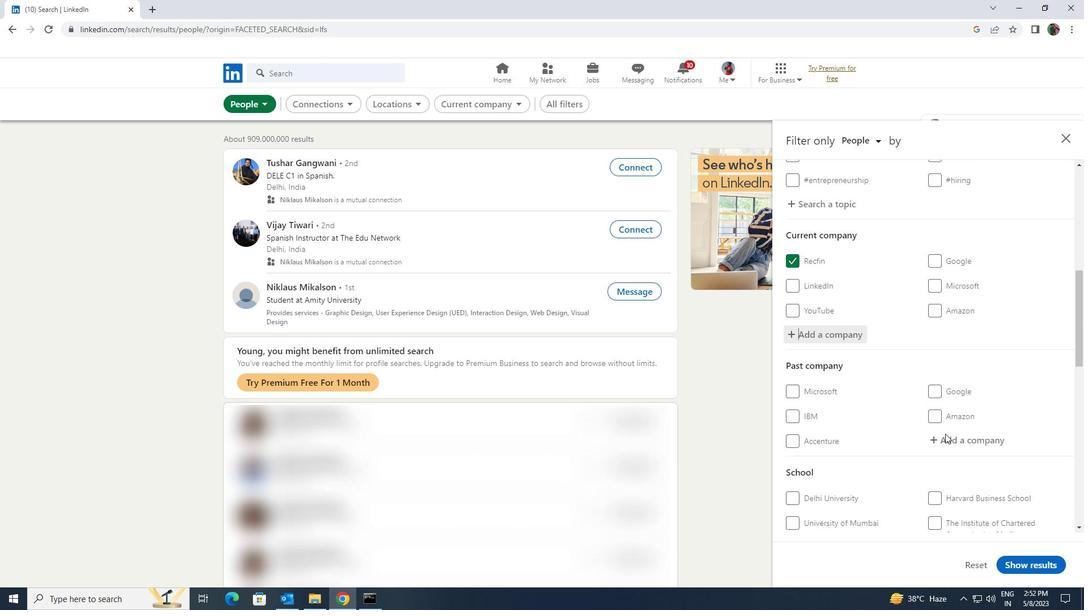 
Action: Mouse scrolled (945, 433) with delta (0, 0)
Screenshot: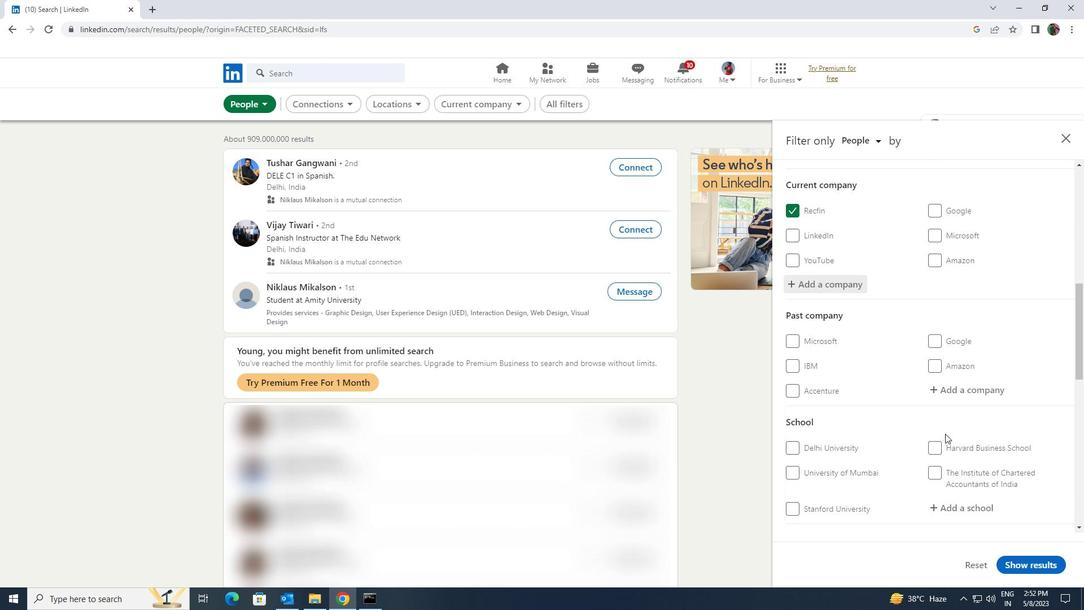 
Action: Mouse moved to (947, 439)
Screenshot: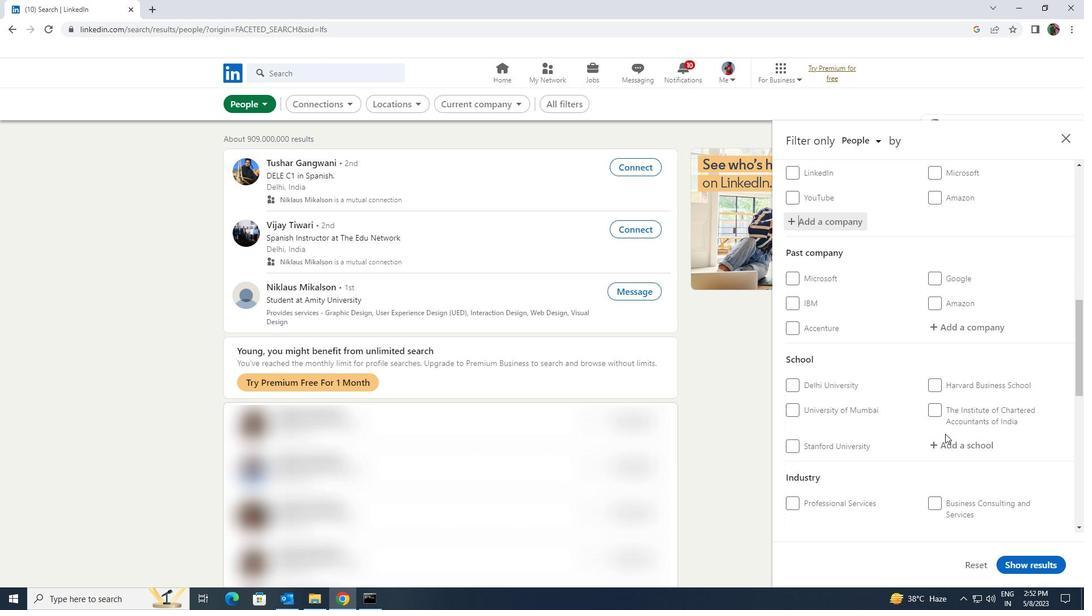 
Action: Mouse pressed left at (947, 439)
Screenshot: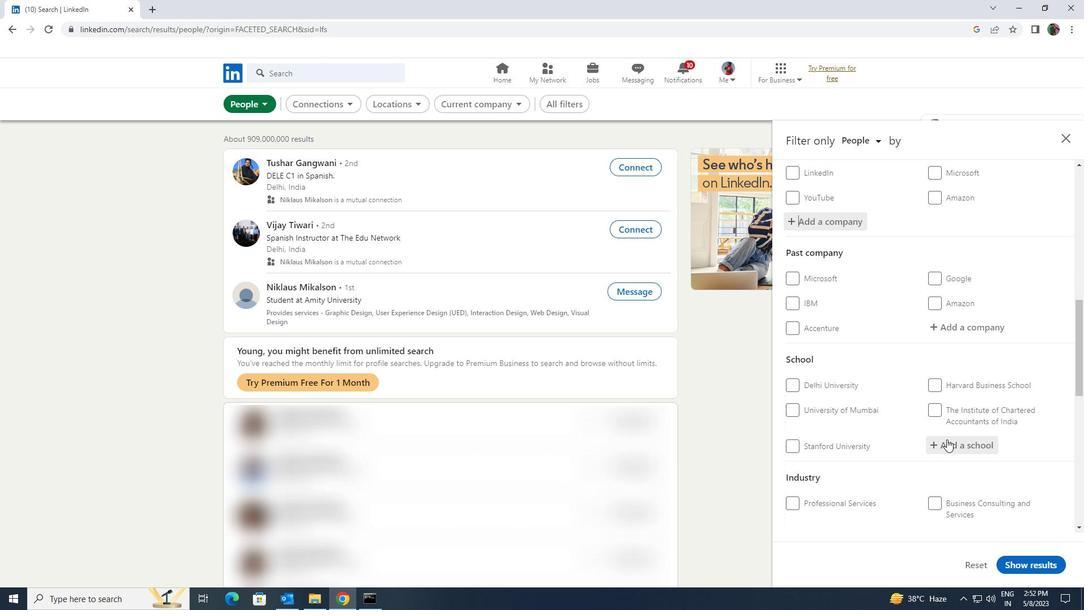
Action: Key pressed <Key.shift>WEST<Key.space><Key.shift>BENGAL<Key.space><Key.shift>JOBS
Screenshot: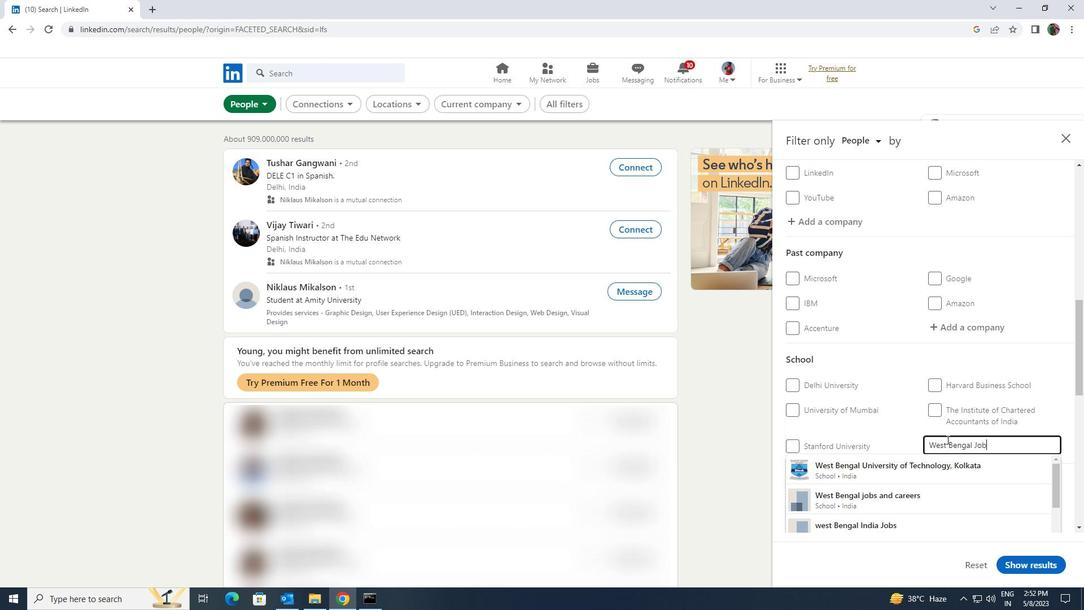 
Action: Mouse moved to (950, 463)
Screenshot: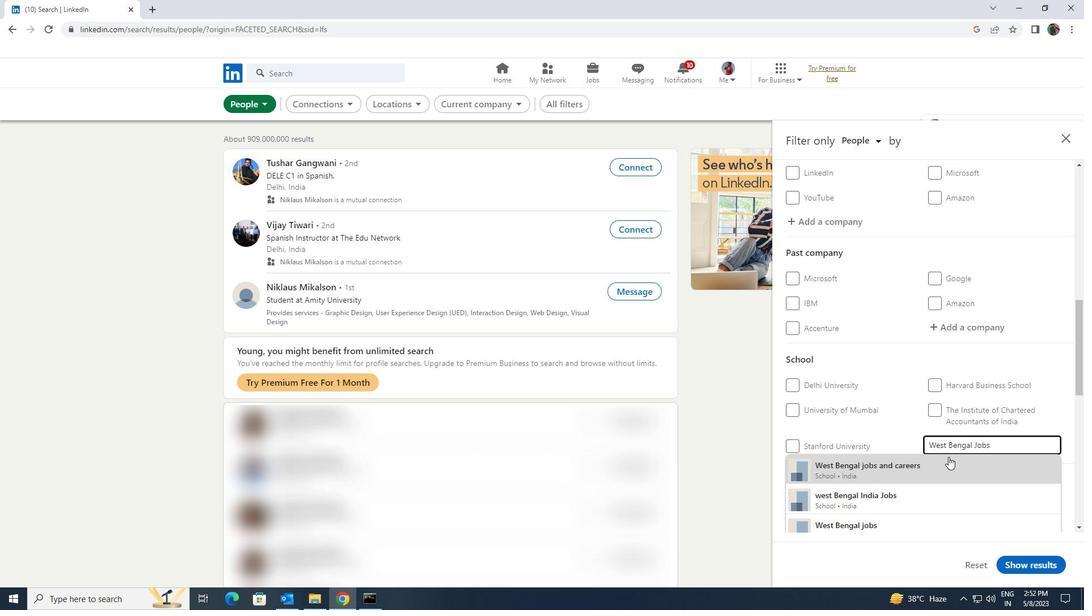 
Action: Key pressed <Key.space>
Screenshot: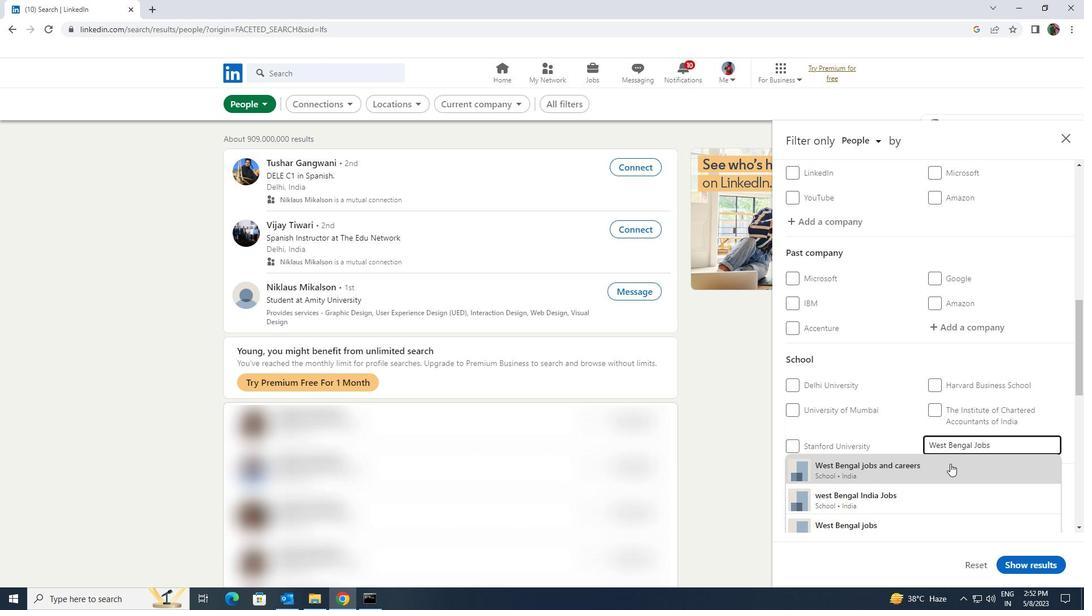
Action: Mouse pressed left at (950, 463)
Screenshot: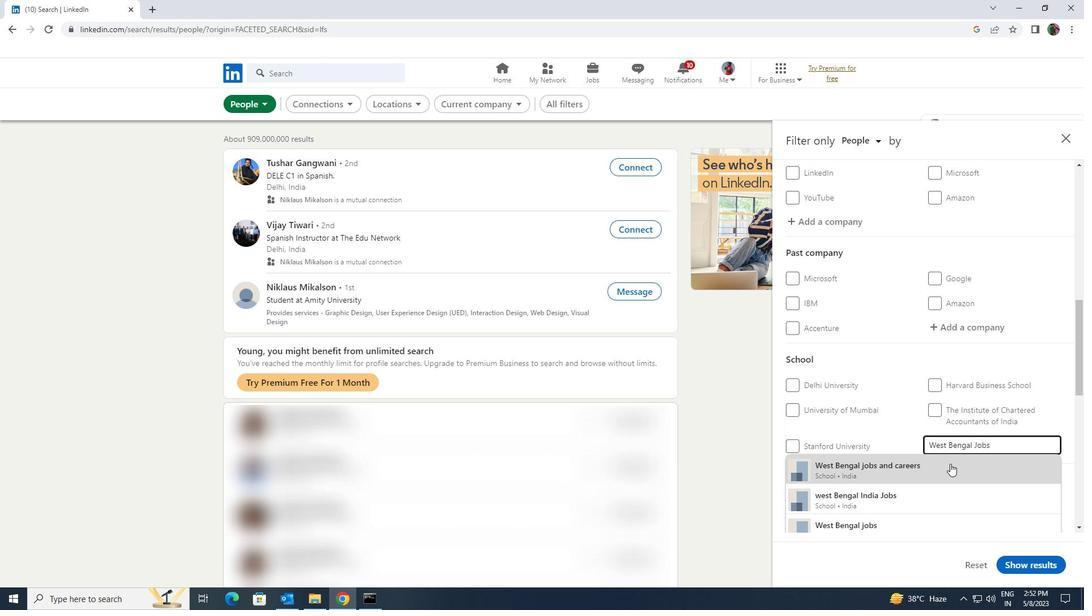
Action: Mouse scrolled (950, 463) with delta (0, 0)
Screenshot: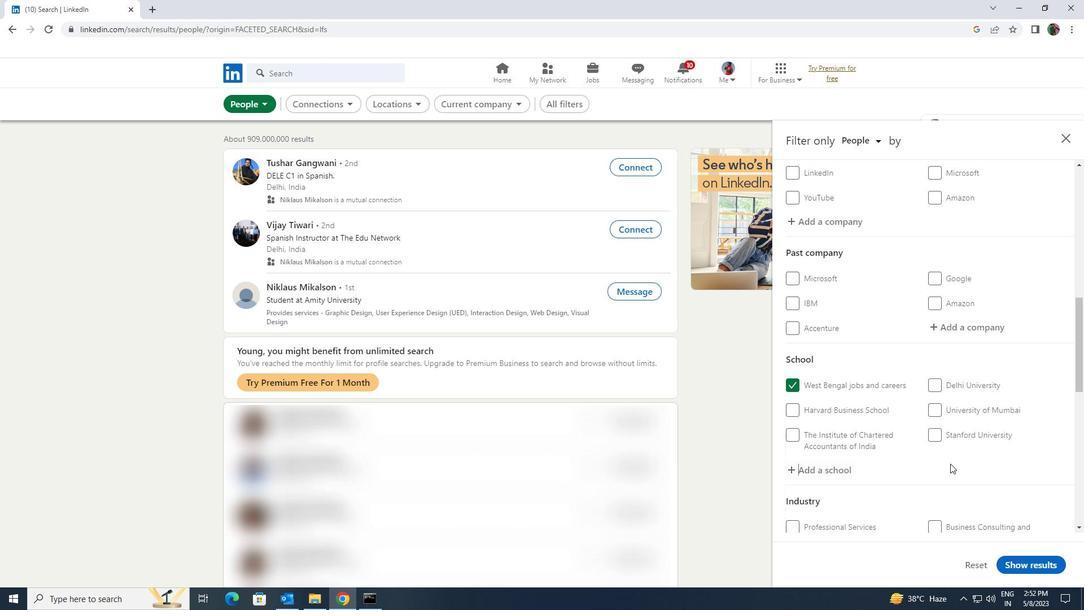 
Action: Mouse scrolled (950, 463) with delta (0, 0)
Screenshot: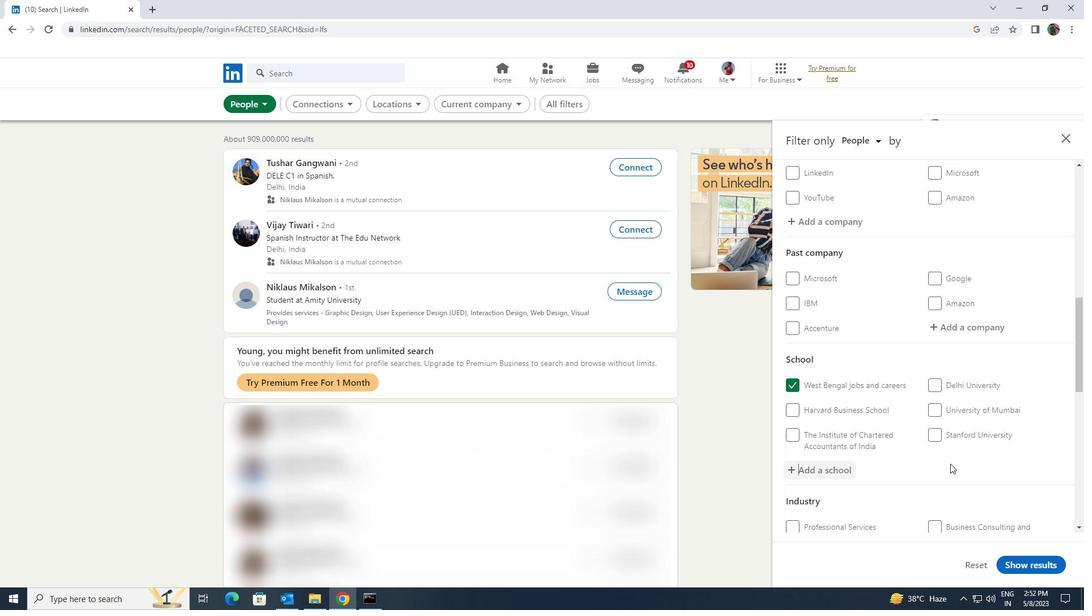 
Action: Mouse scrolled (950, 463) with delta (0, 0)
Screenshot: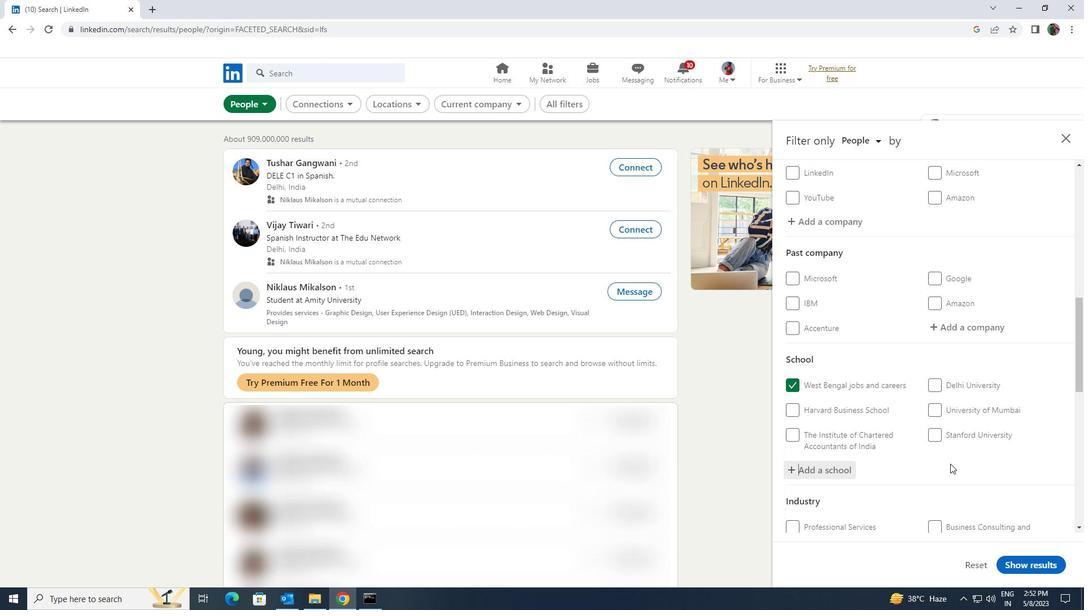 
Action: Mouse moved to (949, 432)
Screenshot: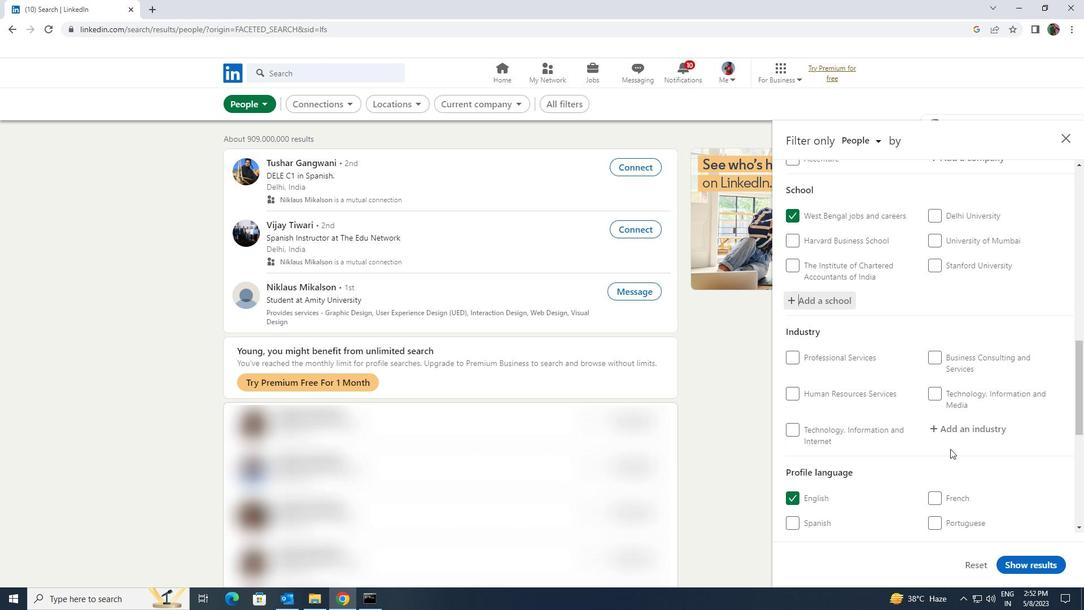 
Action: Mouse pressed left at (949, 432)
Screenshot: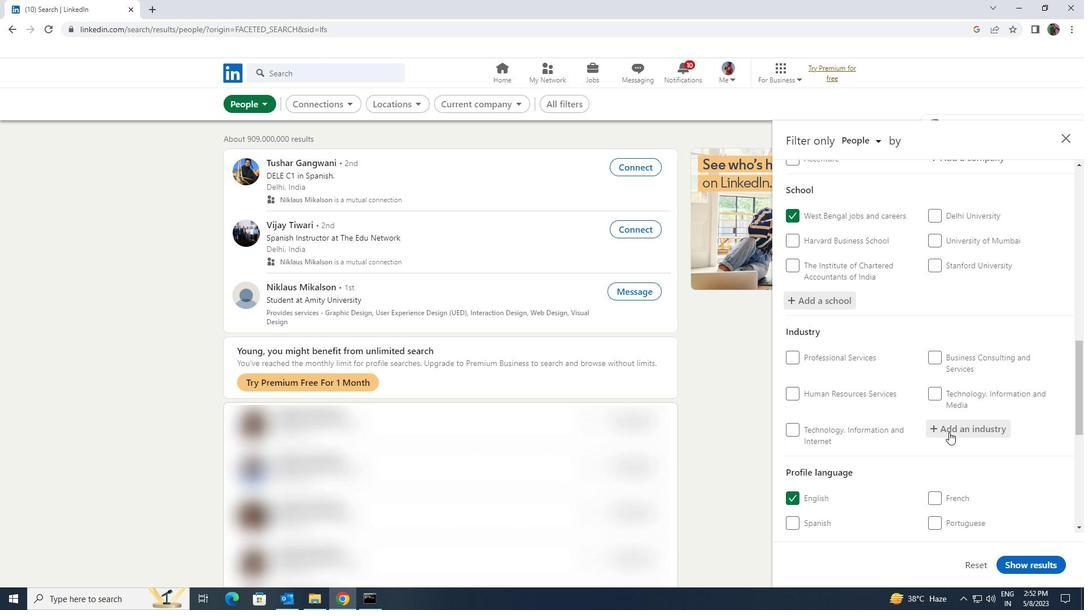 
Action: Key pressed <Key.shift><Key.shift><Key.shift>WELLNESS<Key.space>
Screenshot: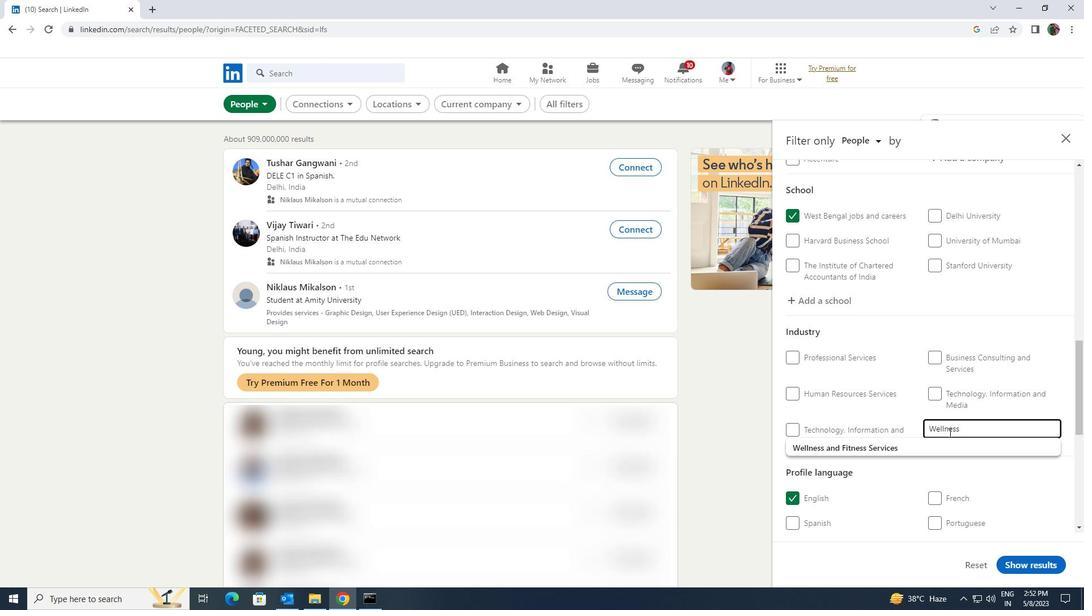 
Action: Mouse moved to (937, 449)
Screenshot: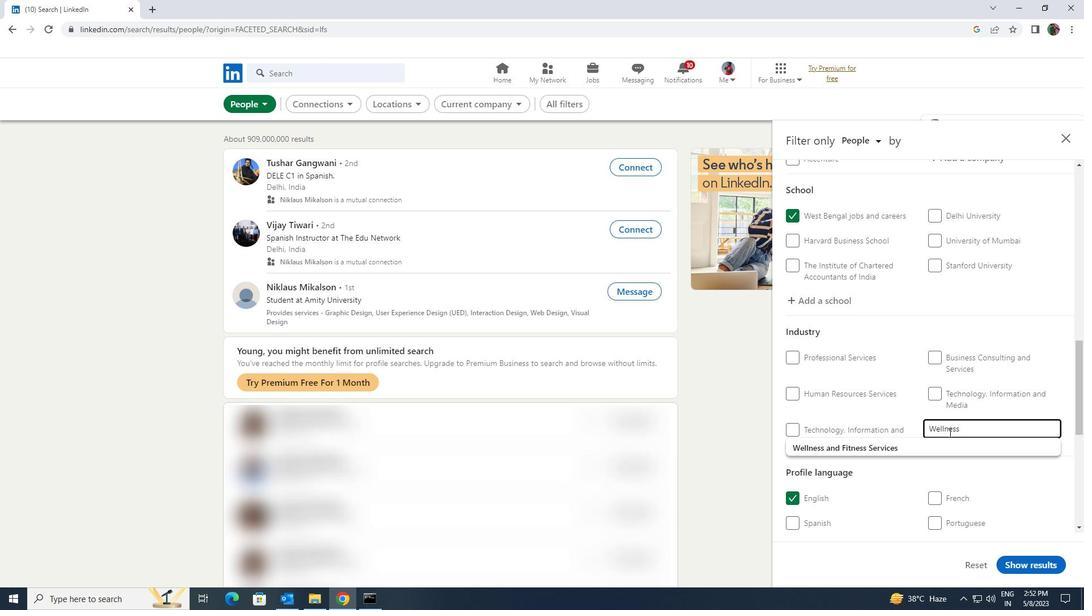 
Action: Mouse pressed left at (937, 449)
Screenshot: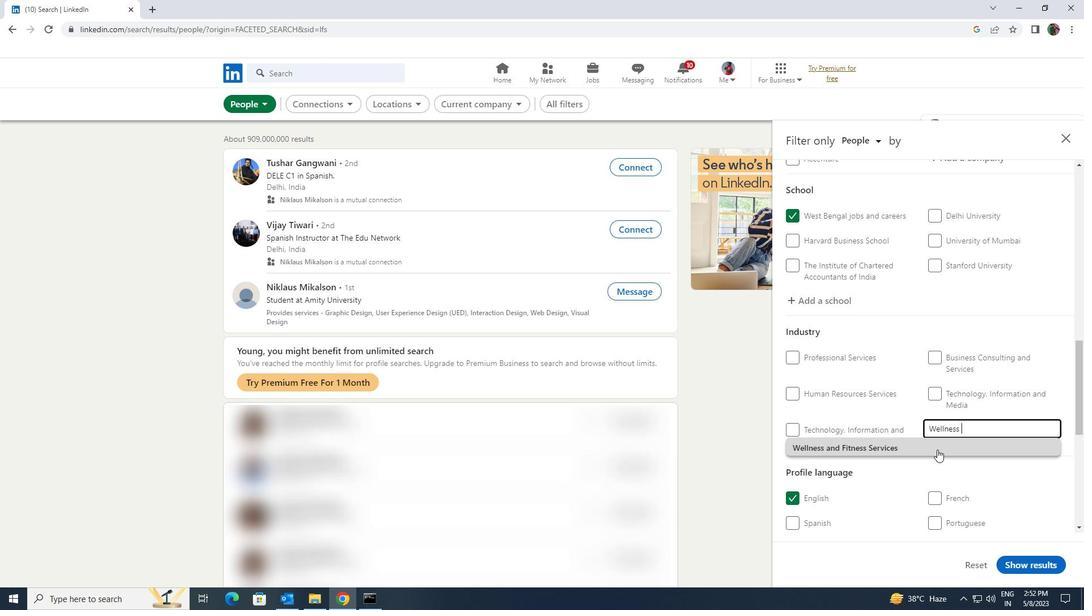
Action: Mouse scrolled (937, 449) with delta (0, 0)
Screenshot: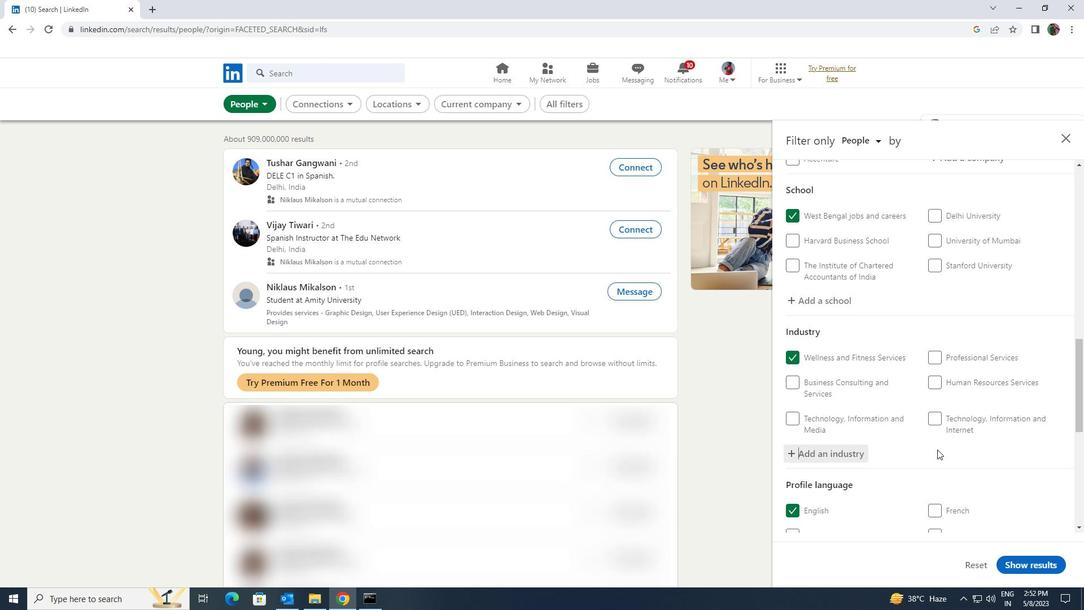 
Action: Mouse scrolled (937, 449) with delta (0, 0)
Screenshot: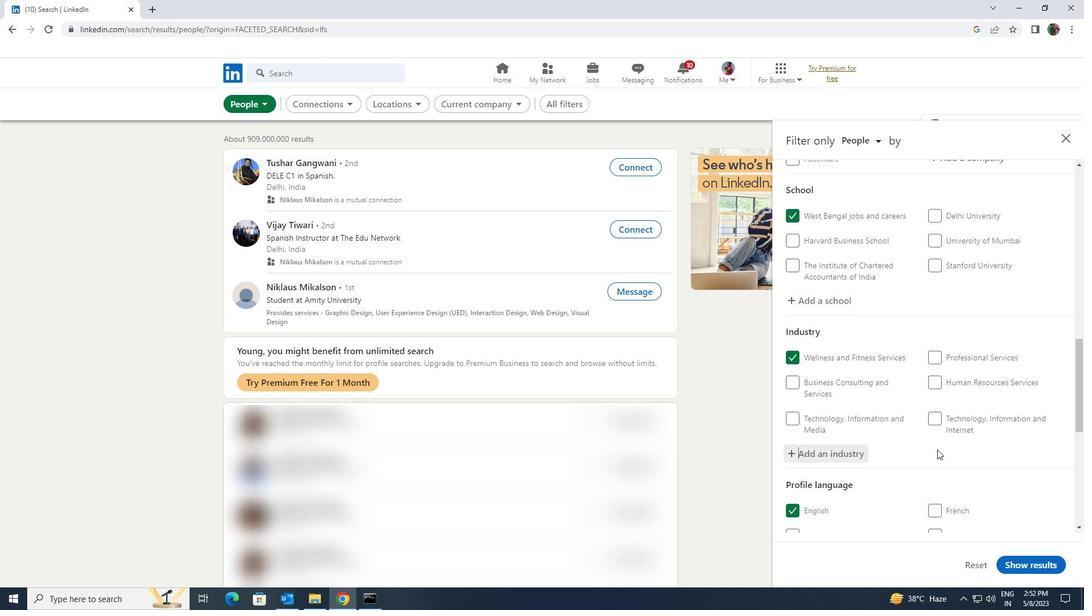 
Action: Mouse scrolled (937, 449) with delta (0, 0)
Screenshot: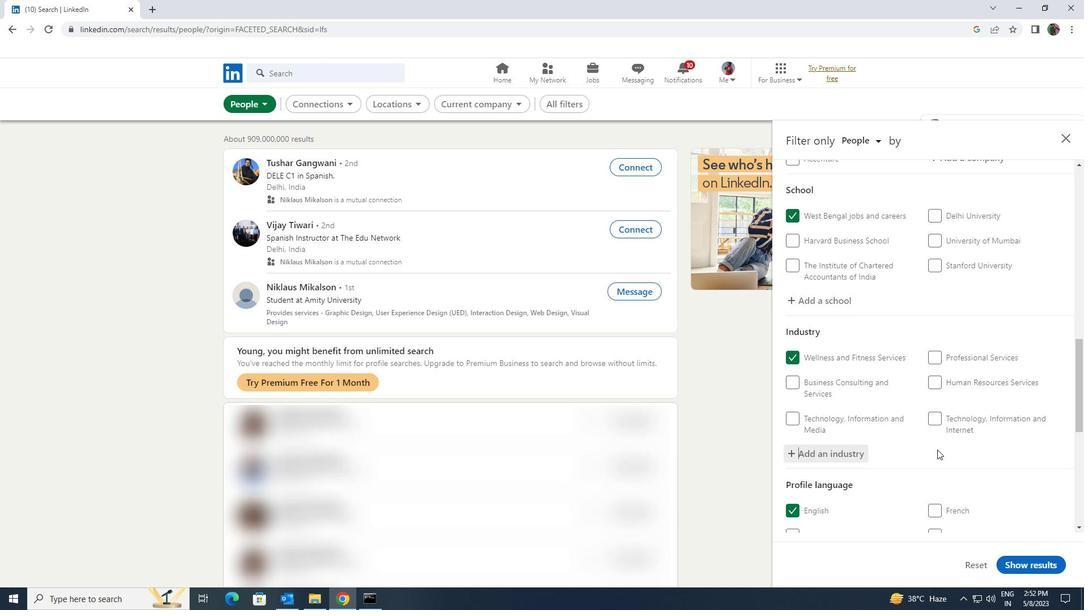 
Action: Mouse scrolled (937, 449) with delta (0, 0)
Screenshot: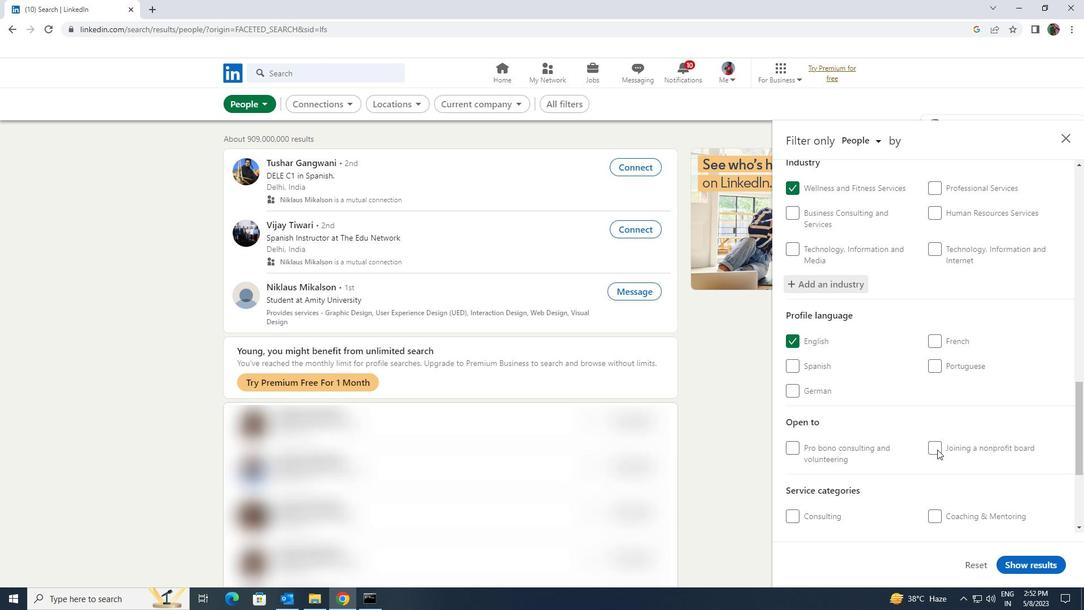 
Action: Mouse scrolled (937, 449) with delta (0, 0)
Screenshot: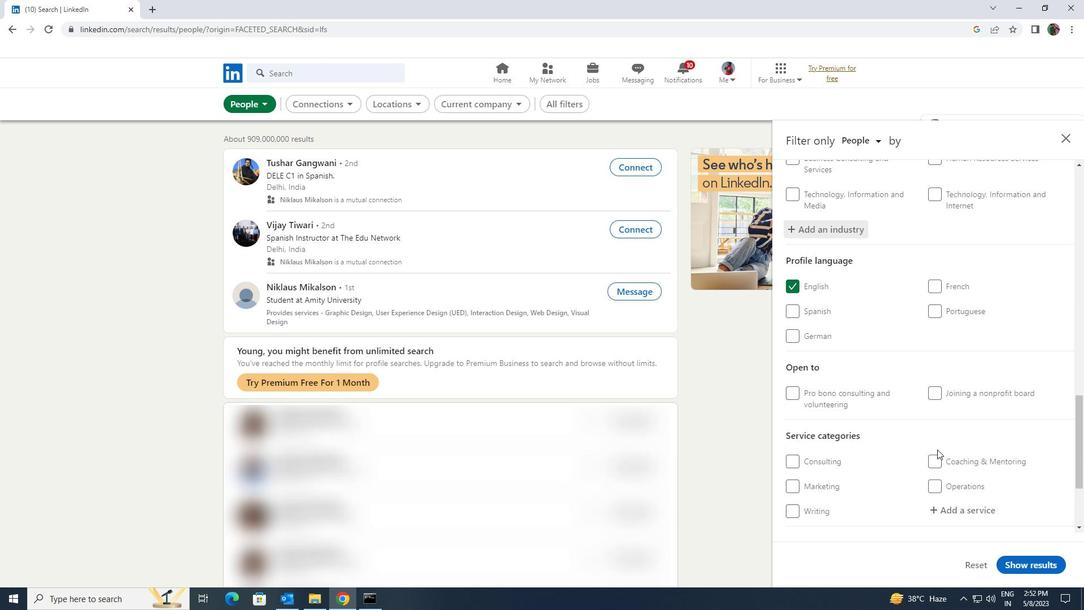
Action: Mouse moved to (938, 451)
Screenshot: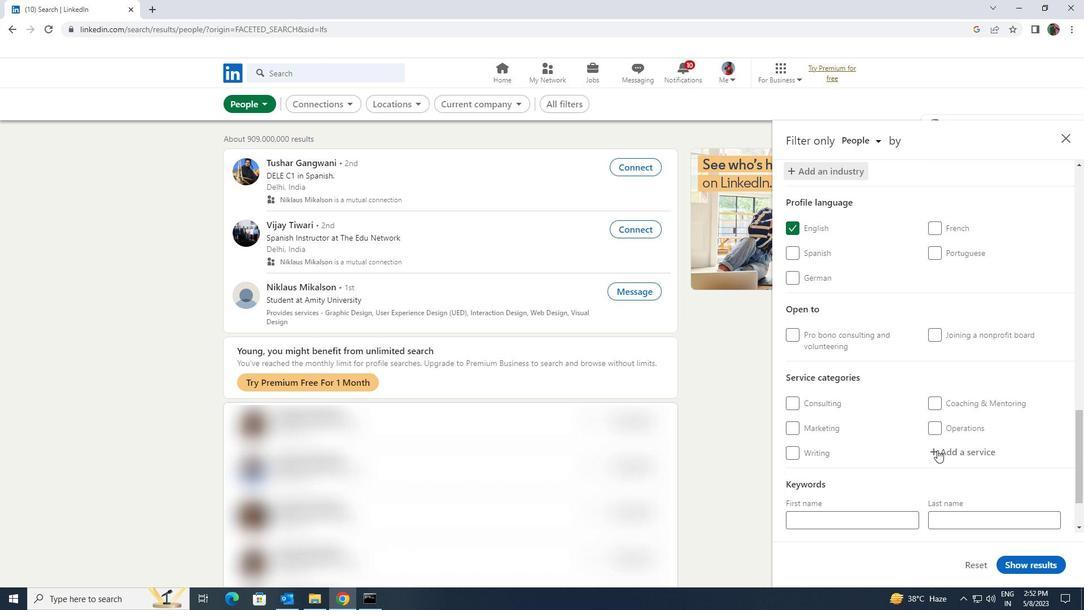 
Action: Mouse pressed left at (938, 451)
Screenshot: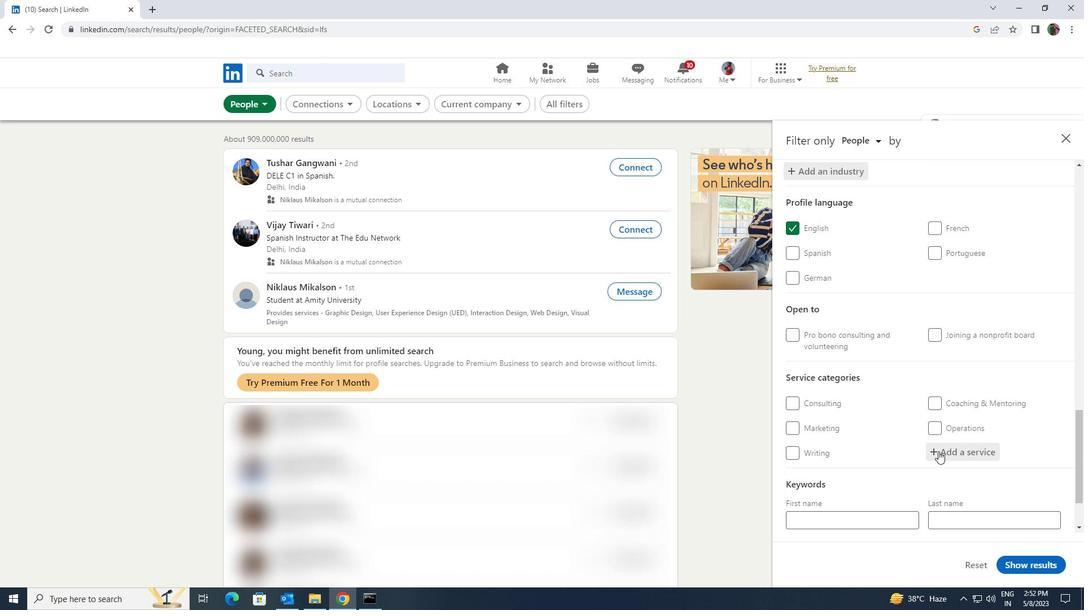 
Action: Key pressed <Key.shift><Key.shift><Key.shift><Key.shift>AUDIO<Key.space><Key.shift>ENGINEERING
Screenshot: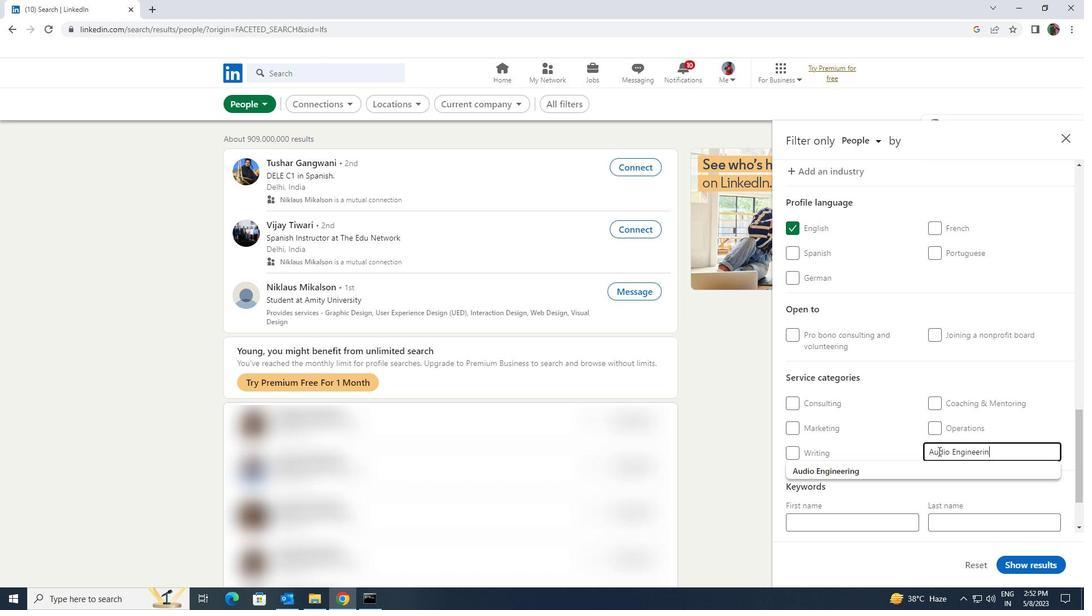 
Action: Mouse moved to (935, 472)
Screenshot: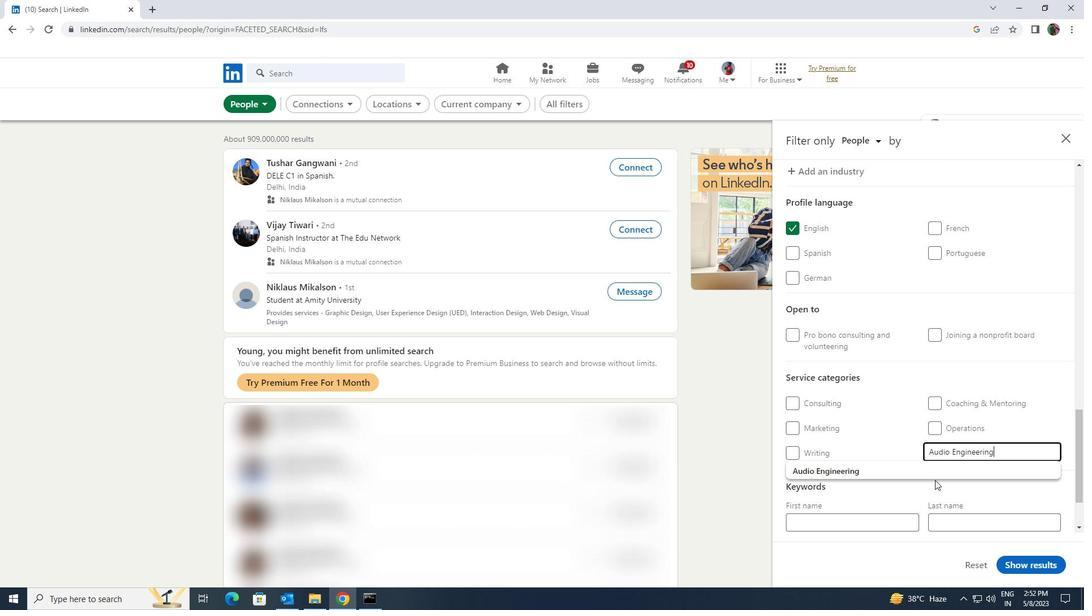 
Action: Mouse pressed left at (935, 472)
Screenshot: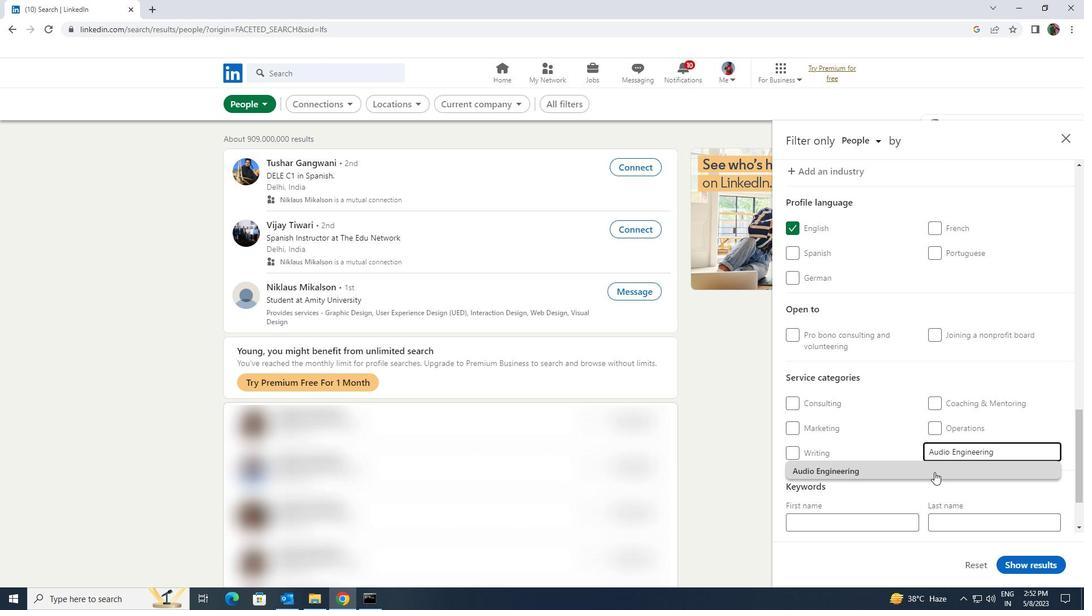 
Action: Mouse scrolled (935, 471) with delta (0, 0)
Screenshot: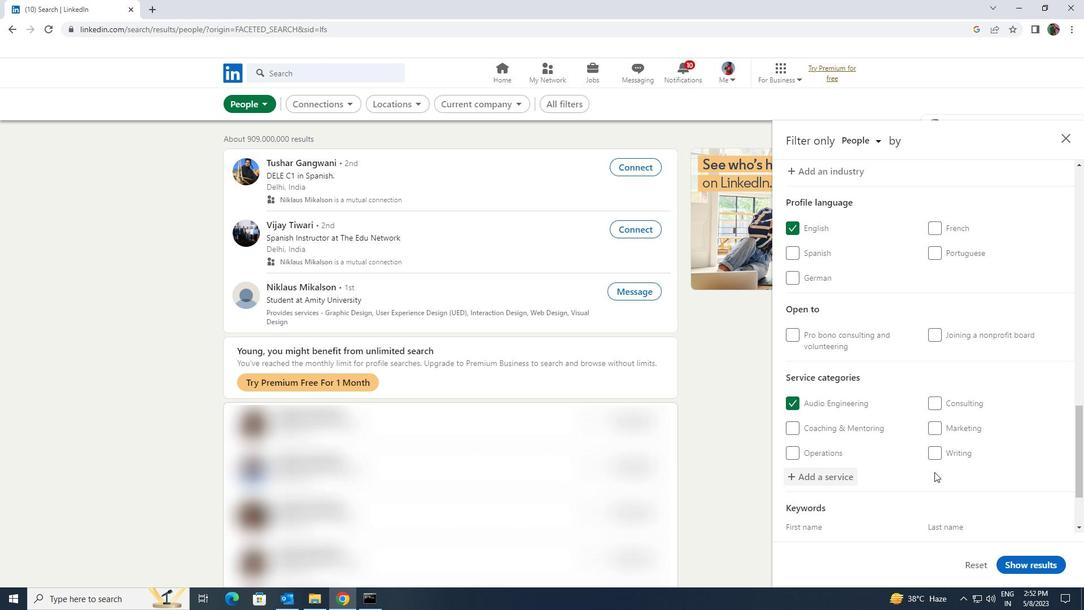
Action: Mouse scrolled (935, 471) with delta (0, 0)
Screenshot: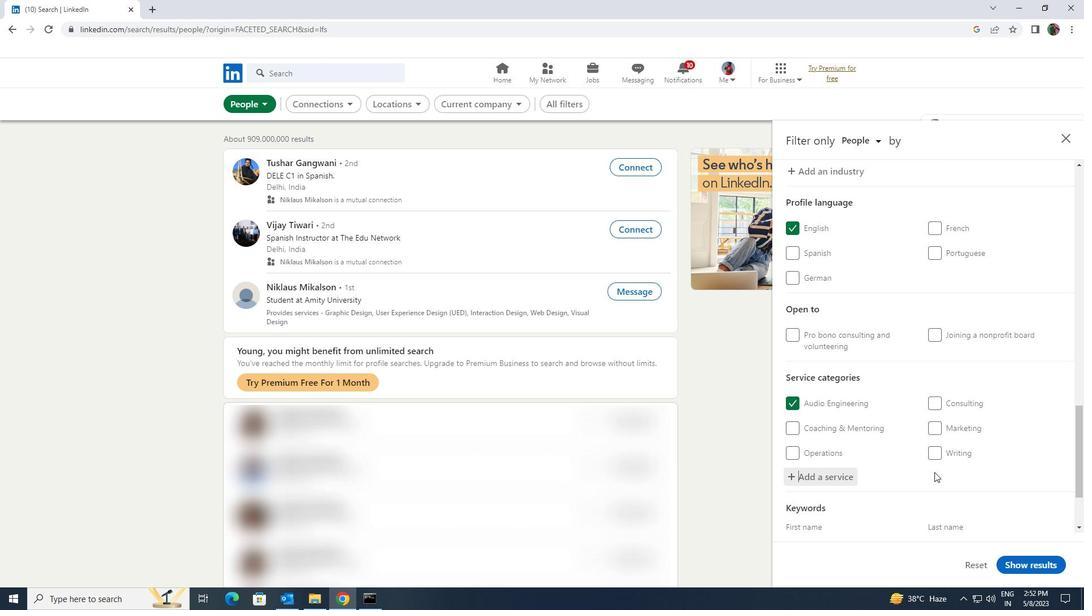 
Action: Mouse scrolled (935, 471) with delta (0, 0)
Screenshot: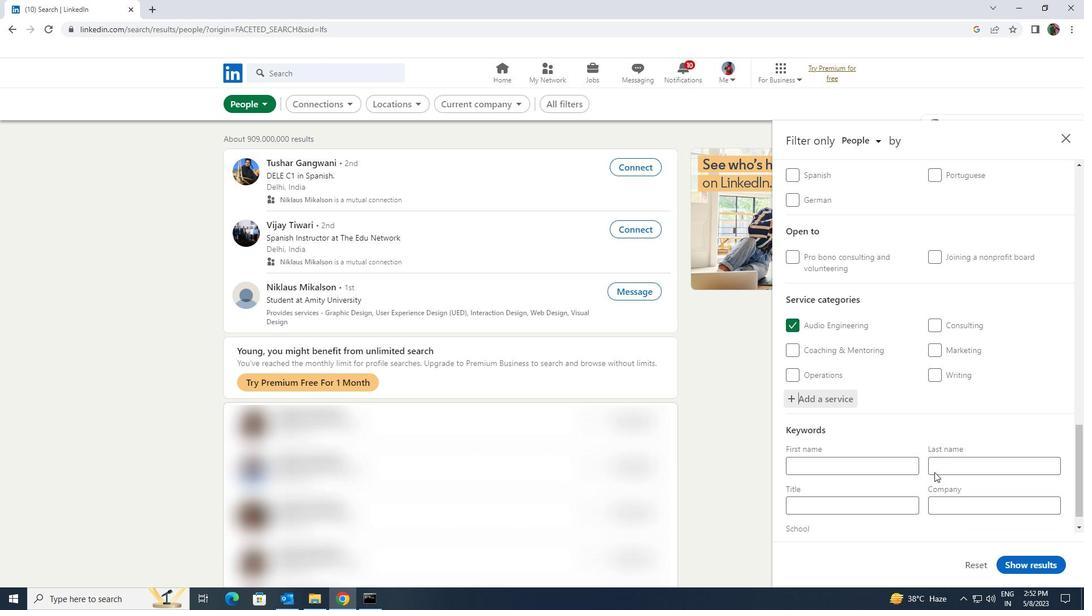 
Action: Mouse scrolled (935, 471) with delta (0, 0)
Screenshot: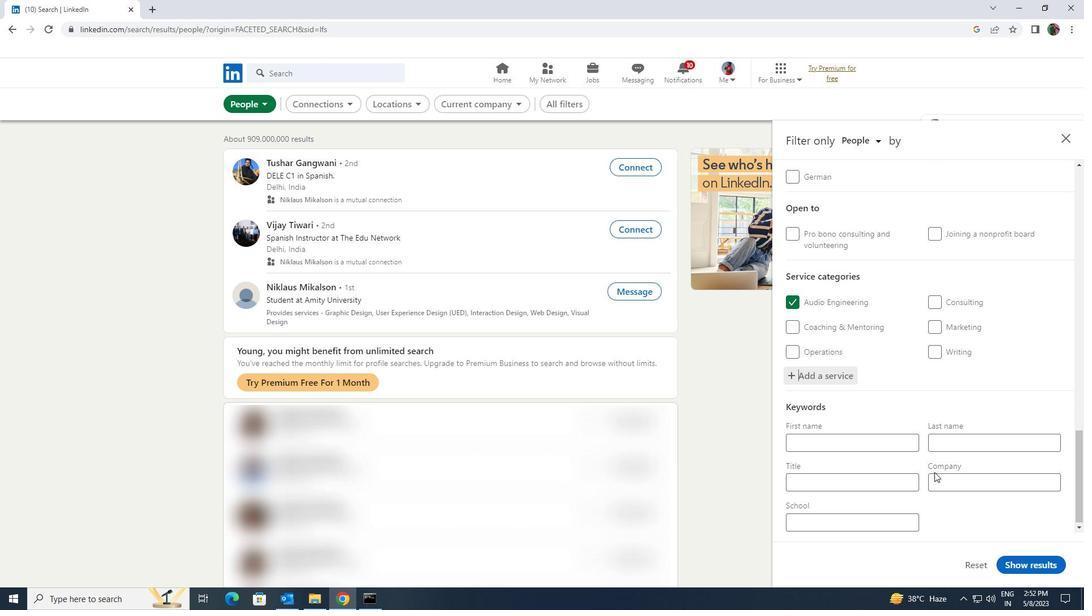 
Action: Mouse moved to (901, 480)
Screenshot: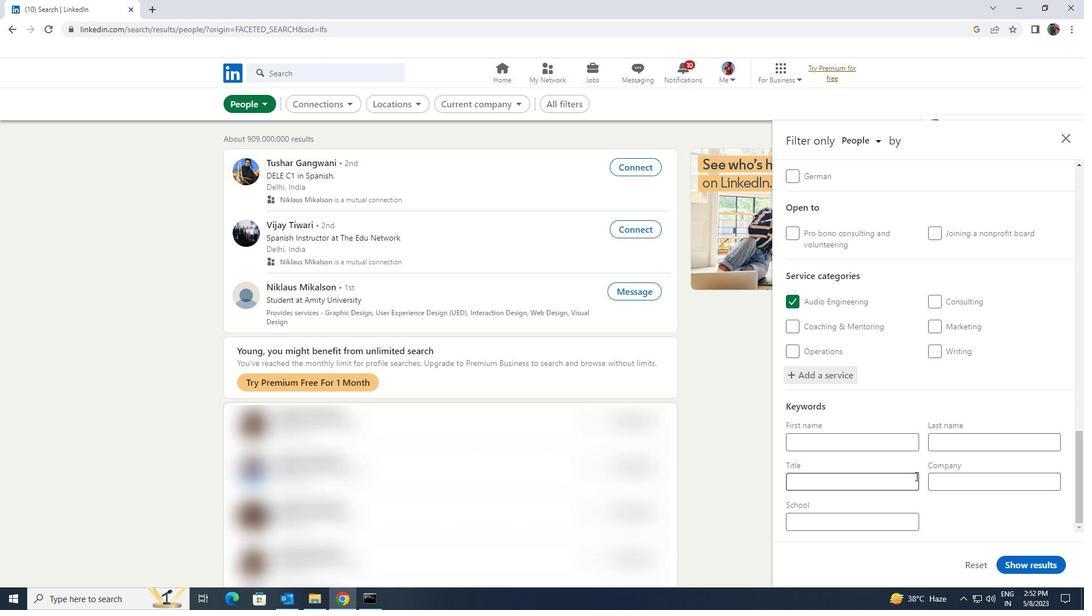 
Action: Mouse pressed left at (901, 480)
Screenshot: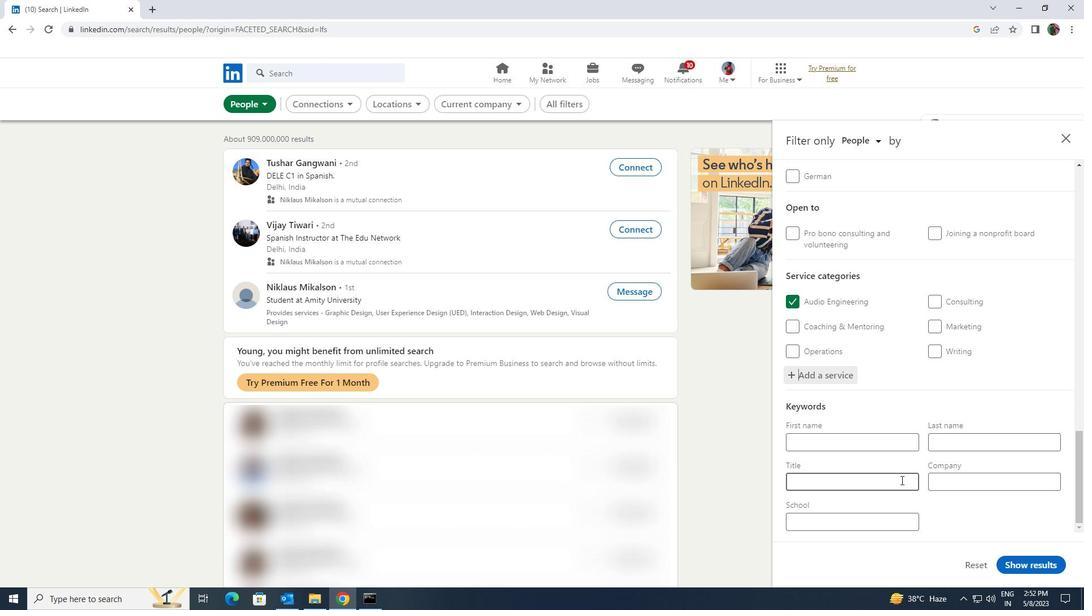 
Action: Key pressed <Key.shift><Key.shift><Key.shift><Key.shift><Key.shift><Key.shift><Key.shift><Key.shift><Key.shift><Key.shift><Key.shift><Key.shift><Key.shift><Key.shift>OVERSEER
Screenshot: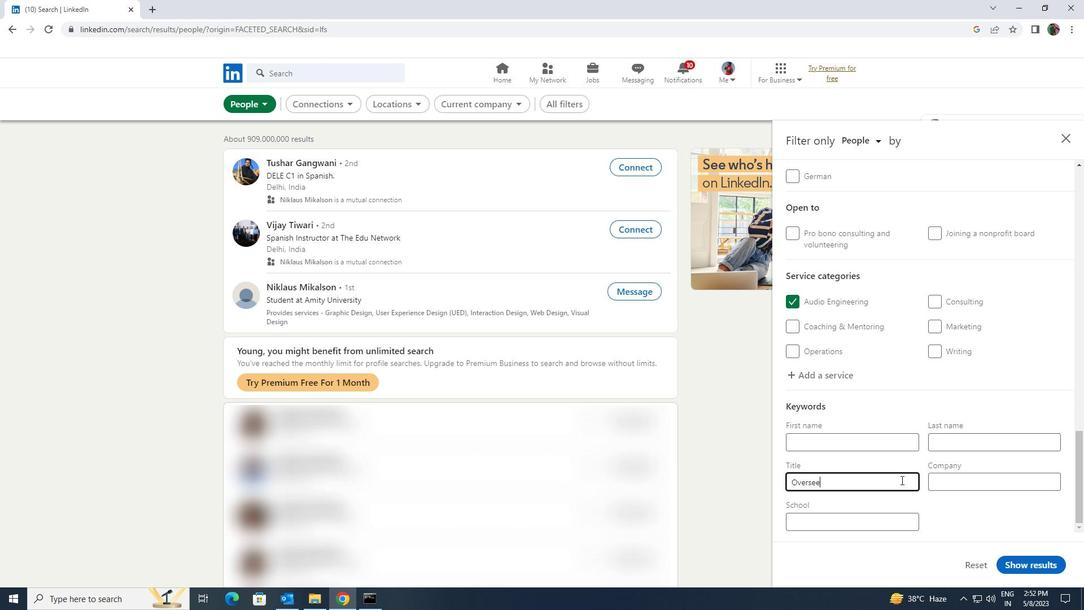 
Action: Mouse moved to (1003, 559)
Screenshot: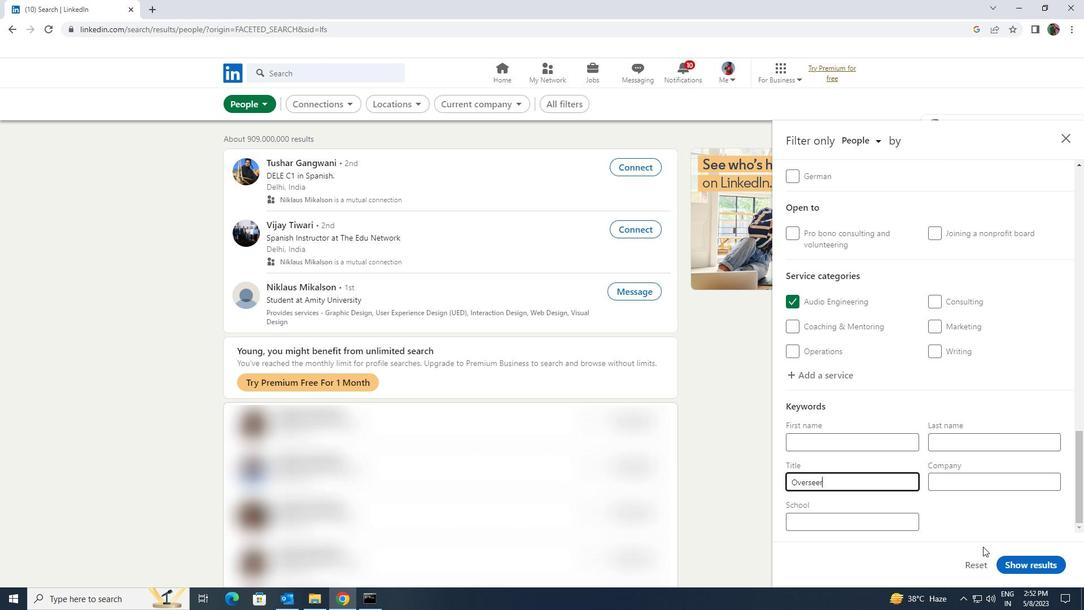 
Action: Mouse pressed left at (1003, 559)
Screenshot: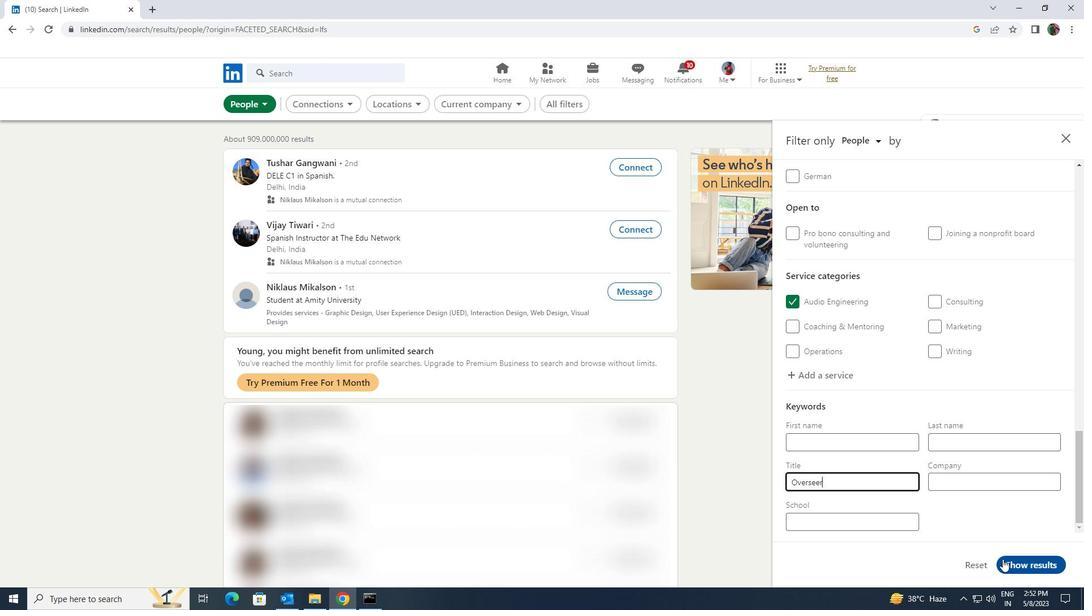 
